 Task: Look for space in Soledade, Brazil from 22nd June, 2023 to 30th June, 2023 for 2 adults in price range Rs.7000 to Rs.15000. Place can be entire place with 1  bedroom having 1 bed and 1 bathroom. Property type can be house, flat, guest house, hotel. Amenities needed are: washing machine. Booking option can be shelf check-in. Required host language is Spanish.
Action: Mouse moved to (287, 125)
Screenshot: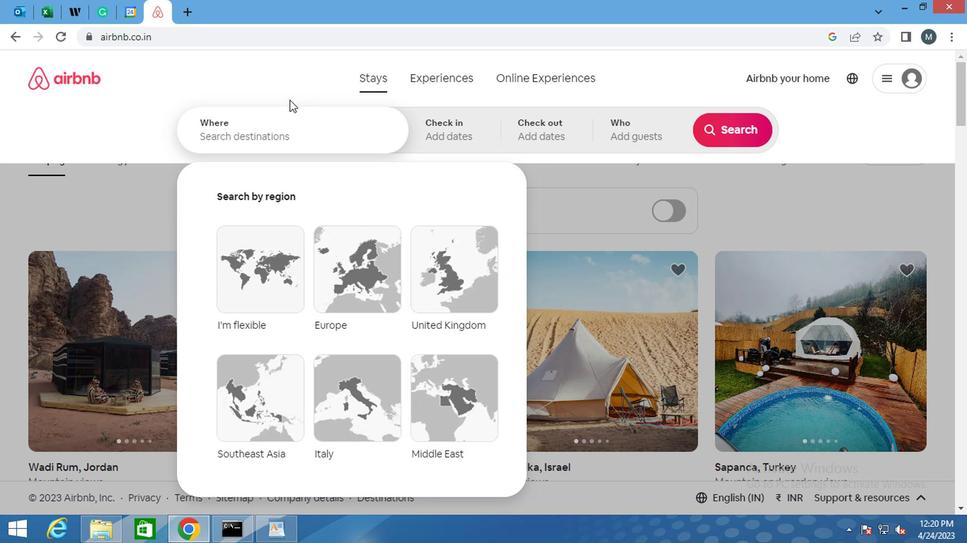 
Action: Mouse pressed left at (287, 125)
Screenshot: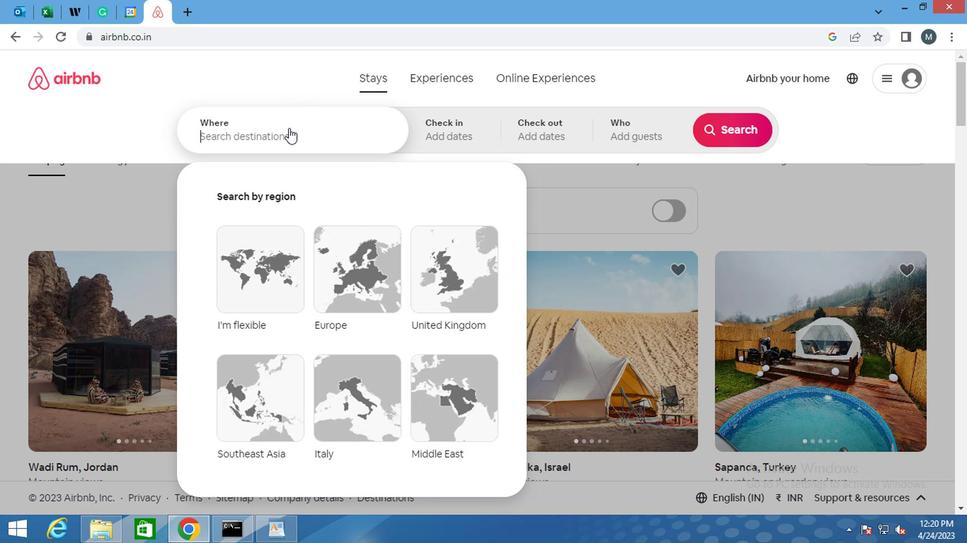 
Action: Mouse moved to (285, 131)
Screenshot: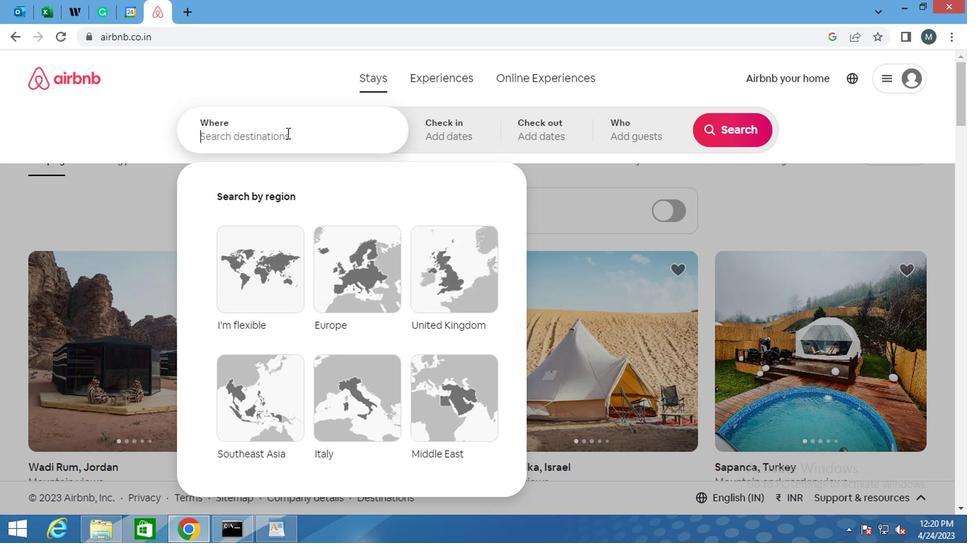 
Action: Mouse pressed left at (285, 131)
Screenshot: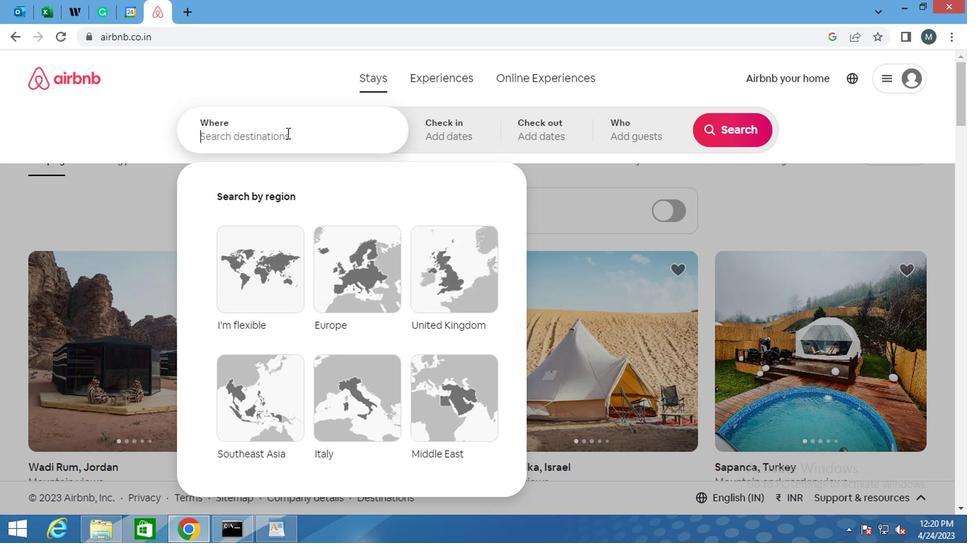 
Action: Mouse moved to (283, 131)
Screenshot: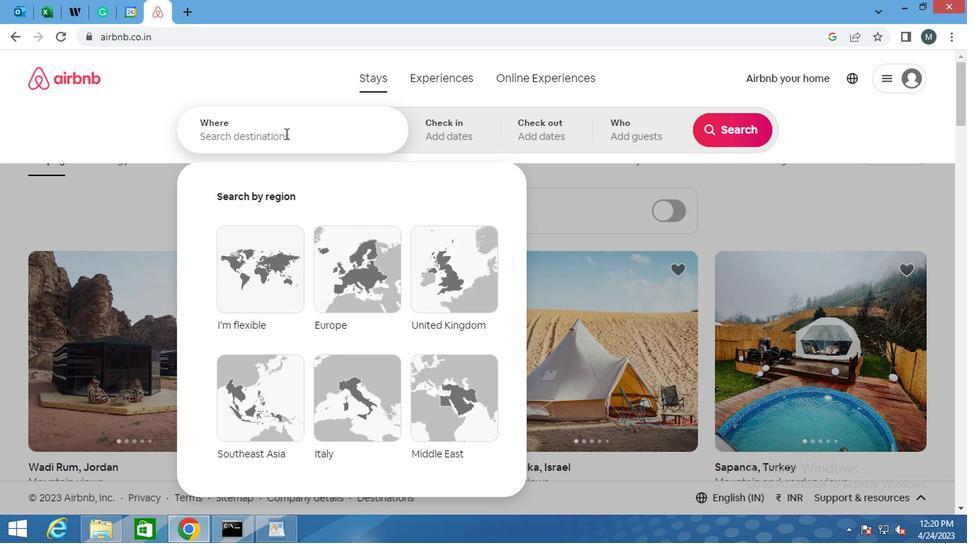 
Action: Mouse pressed left at (283, 131)
Screenshot: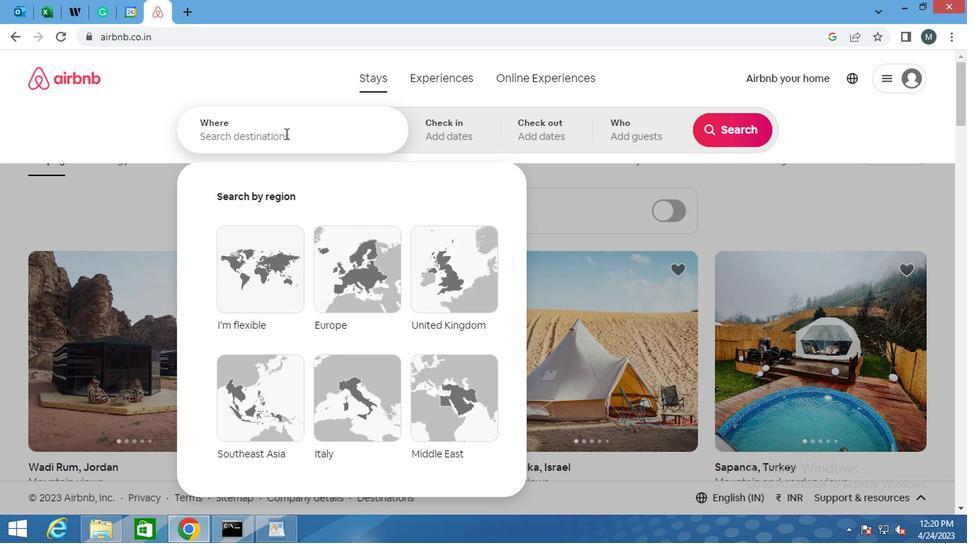 
Action: Key pressed <Key.shift>SOLKE<Key.backspace><Key.backspace><Key.backspace>LEDADE,<Key.space><Key.shift>BRAZIL<Key.enter>
Screenshot: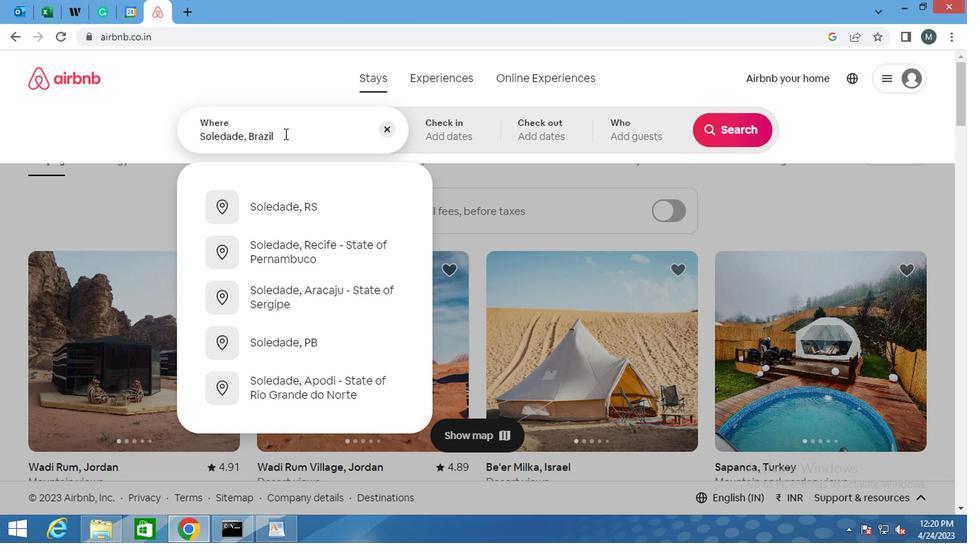 
Action: Mouse moved to (714, 243)
Screenshot: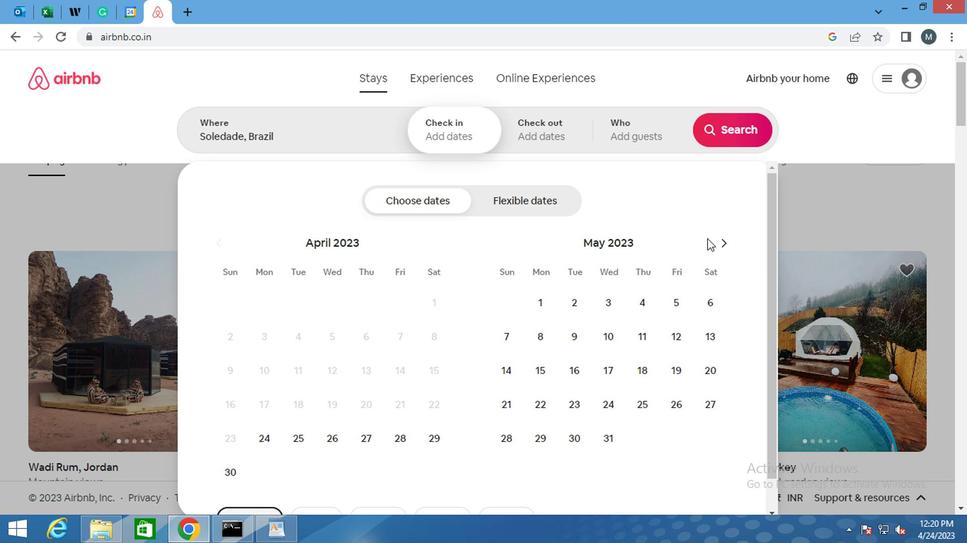 
Action: Mouse pressed left at (714, 243)
Screenshot: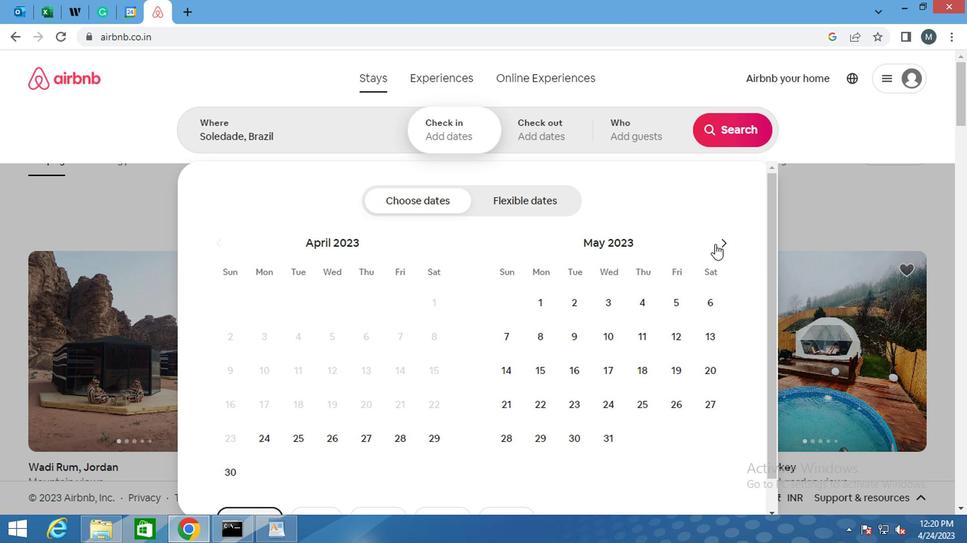
Action: Mouse pressed left at (714, 243)
Screenshot: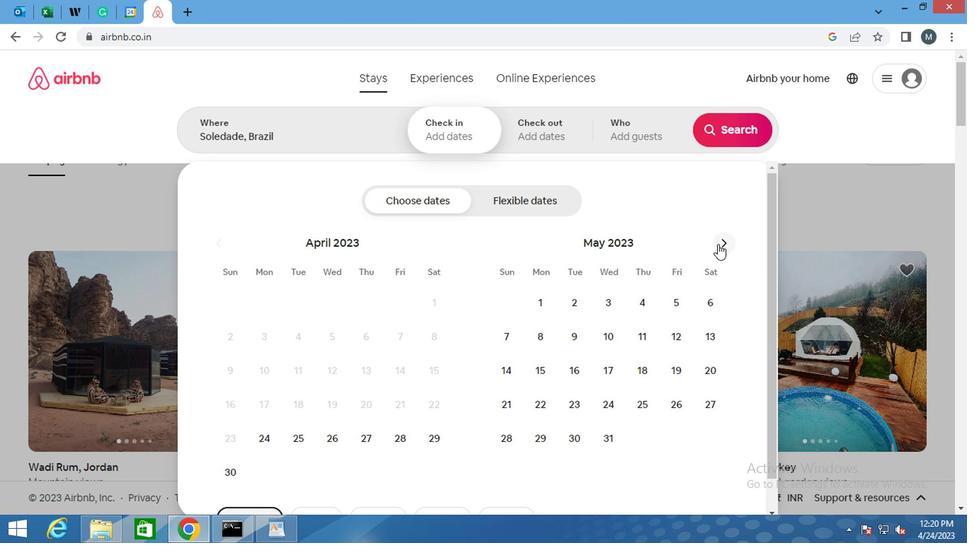 
Action: Mouse moved to (627, 401)
Screenshot: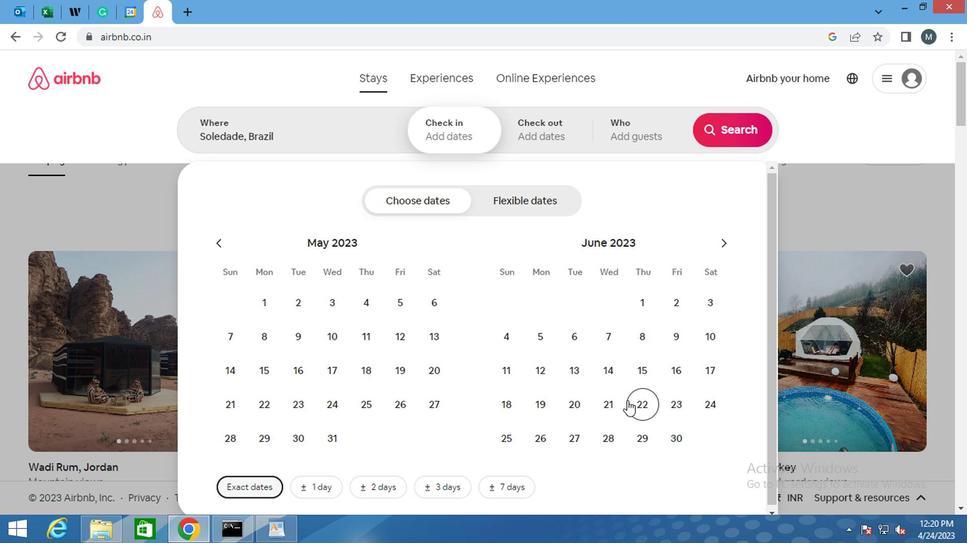 
Action: Mouse pressed left at (627, 401)
Screenshot: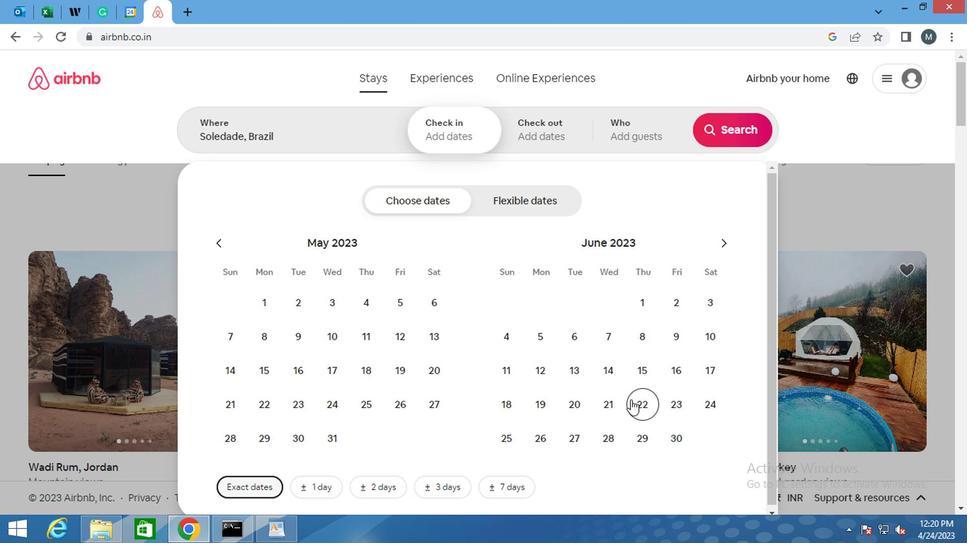 
Action: Mouse moved to (678, 446)
Screenshot: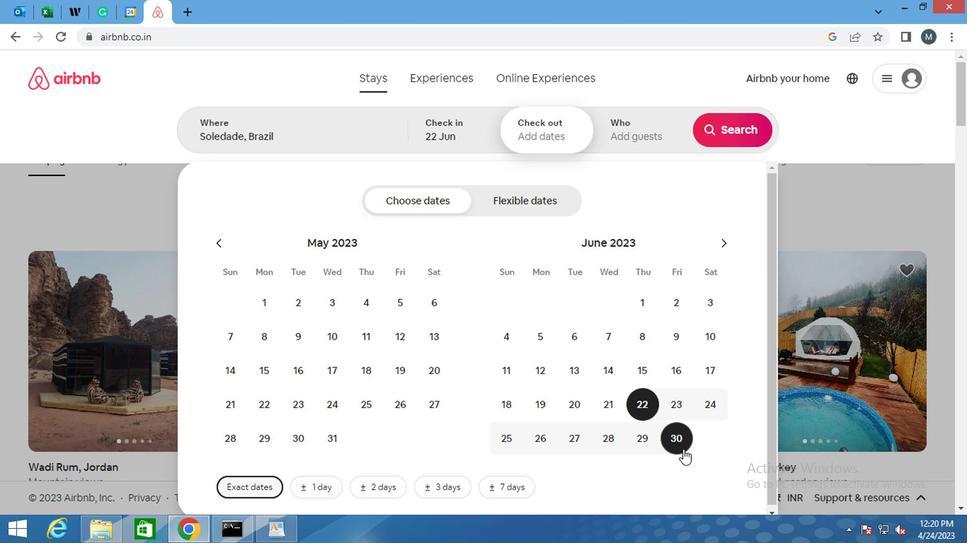 
Action: Mouse pressed left at (678, 446)
Screenshot: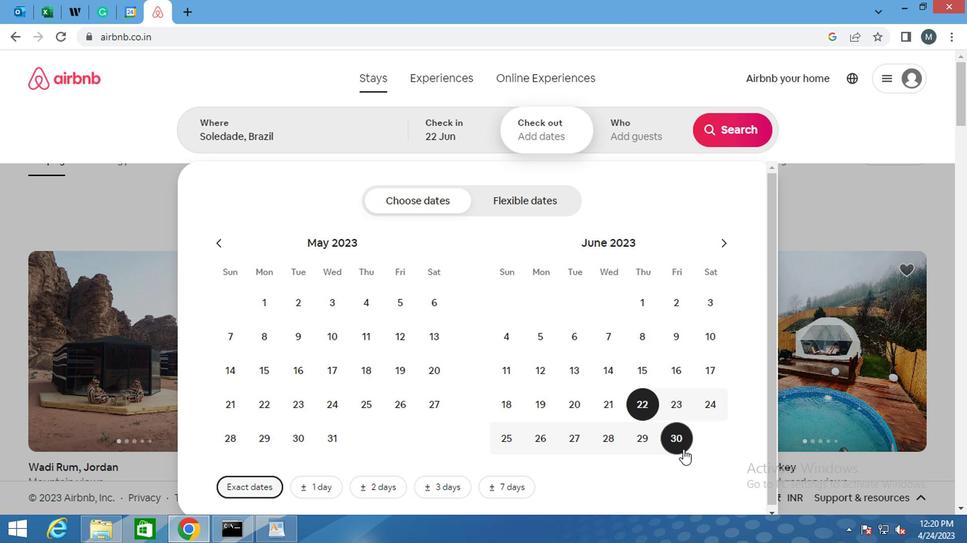 
Action: Mouse moved to (642, 137)
Screenshot: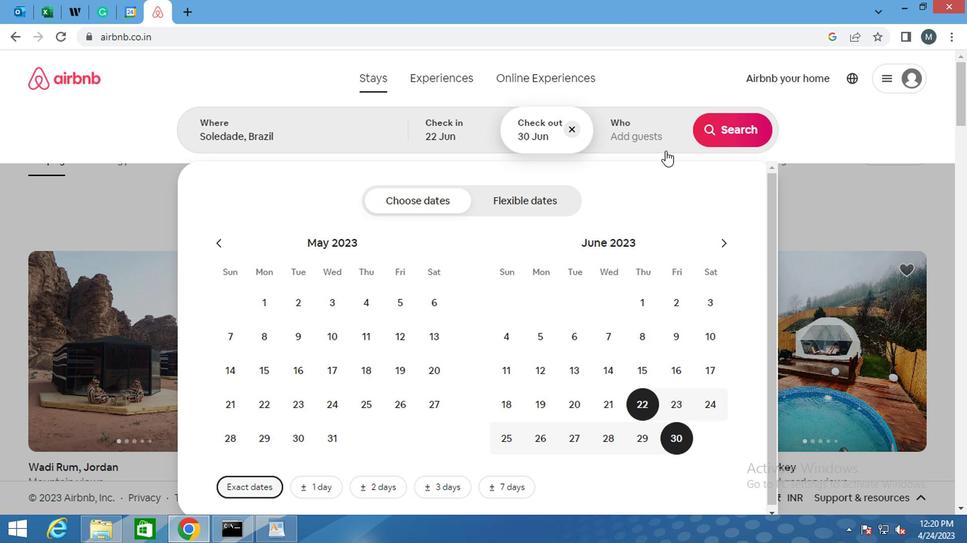 
Action: Mouse pressed left at (642, 137)
Screenshot: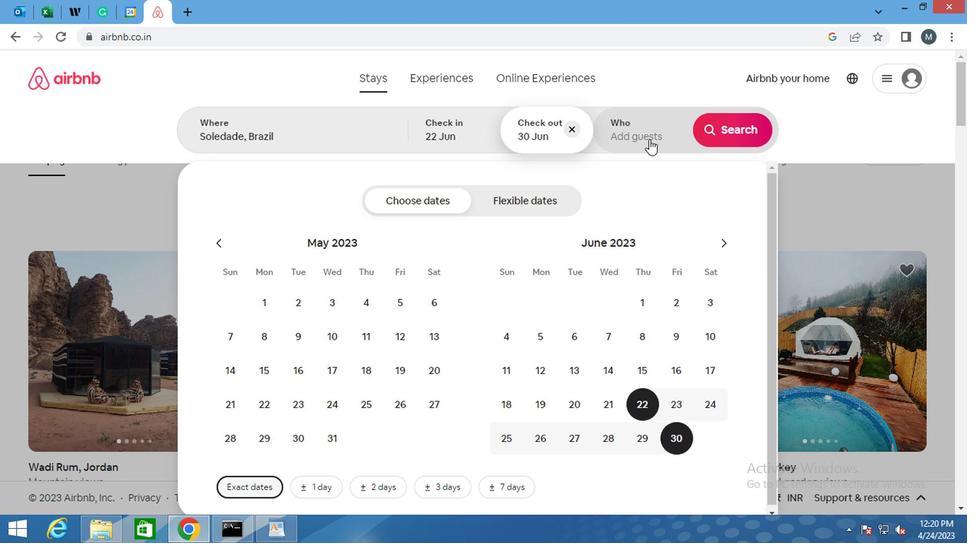 
Action: Mouse moved to (726, 200)
Screenshot: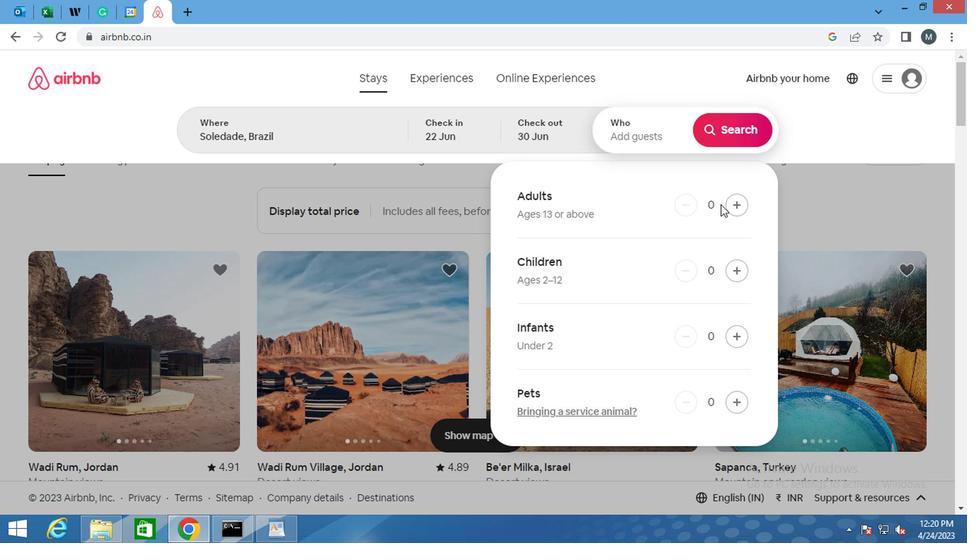 
Action: Mouse pressed left at (726, 200)
Screenshot: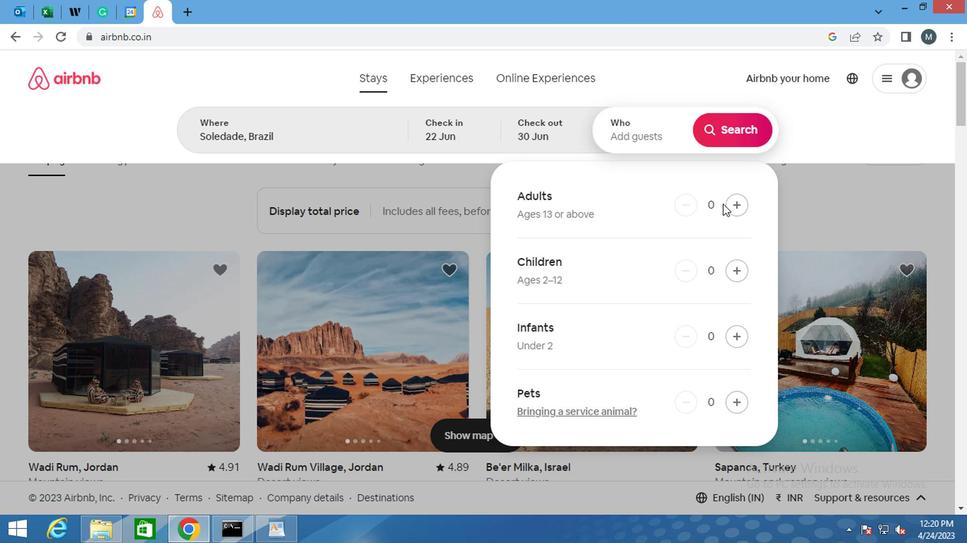 
Action: Mouse moved to (726, 199)
Screenshot: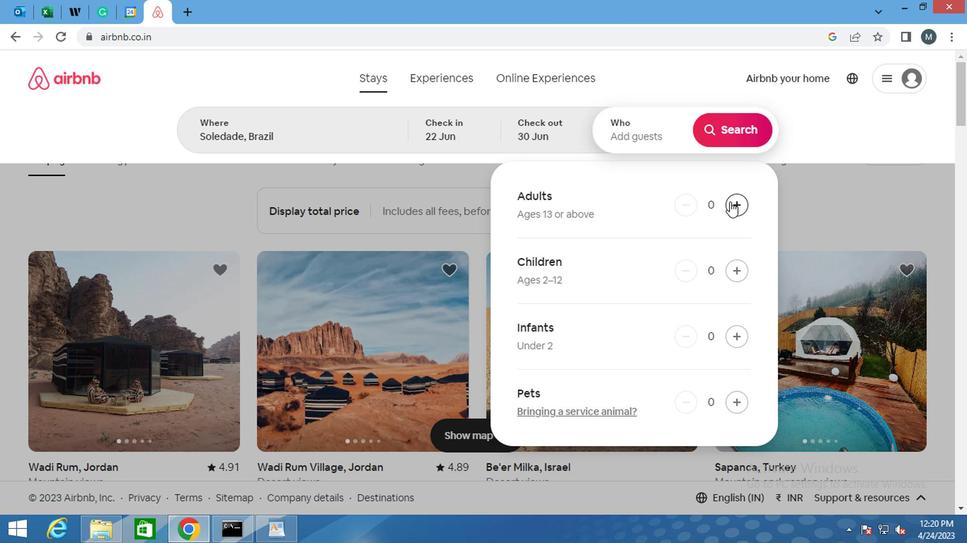
Action: Mouse pressed left at (726, 199)
Screenshot: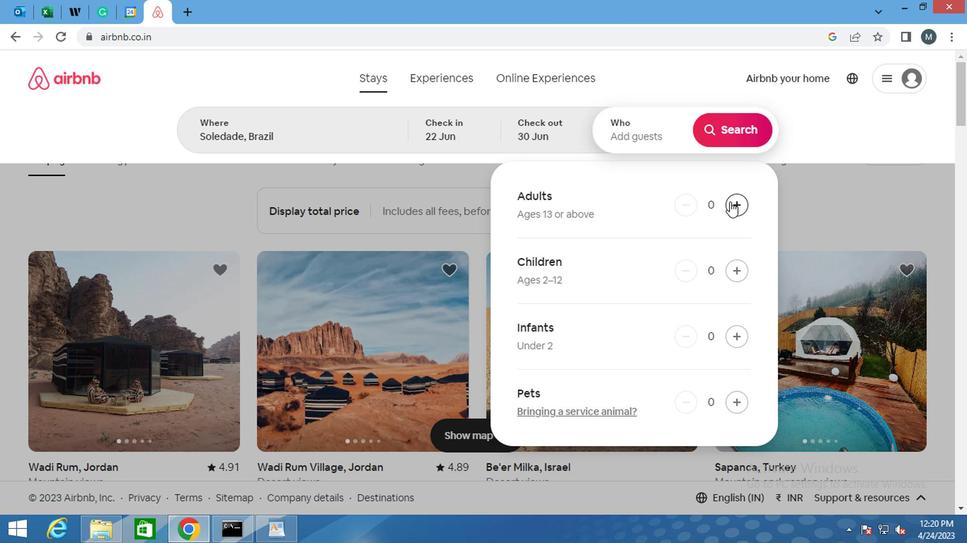
Action: Mouse moved to (832, 135)
Screenshot: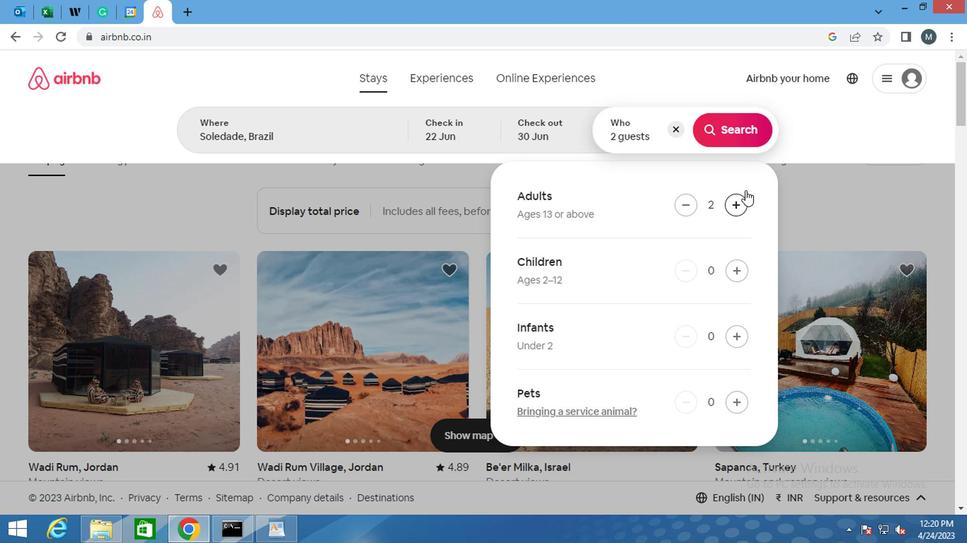 
Action: Mouse pressed left at (832, 135)
Screenshot: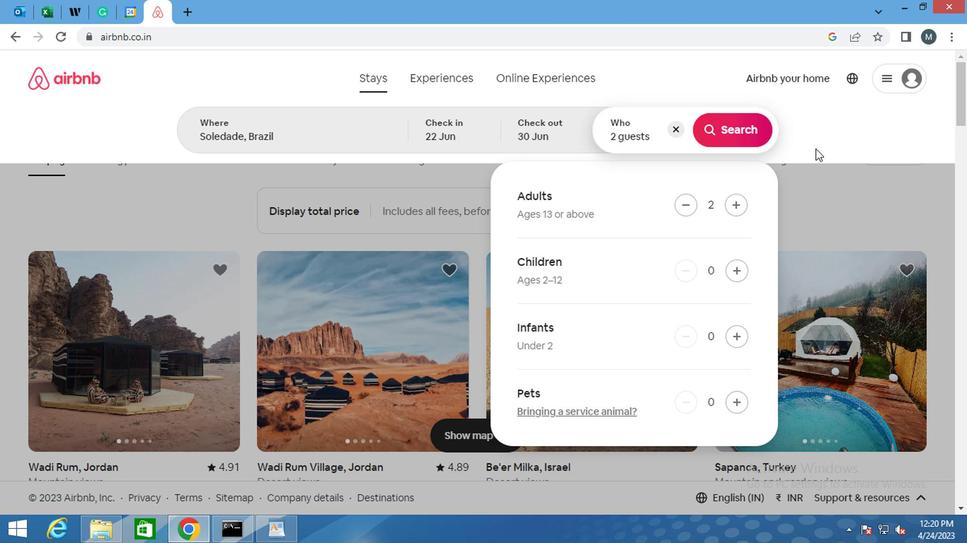 
Action: Mouse moved to (829, 142)
Screenshot: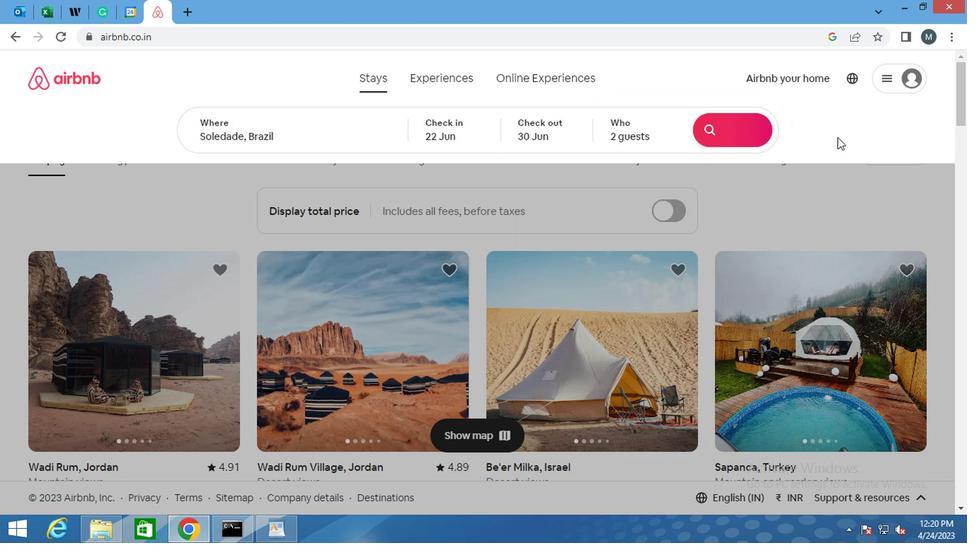 
Action: Mouse scrolled (829, 142) with delta (0, 0)
Screenshot: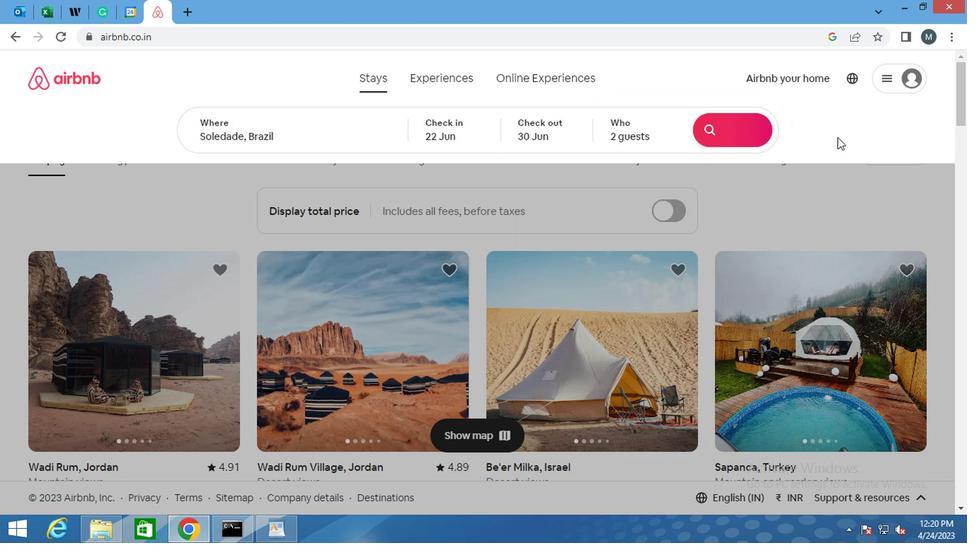 
Action: Mouse moved to (826, 149)
Screenshot: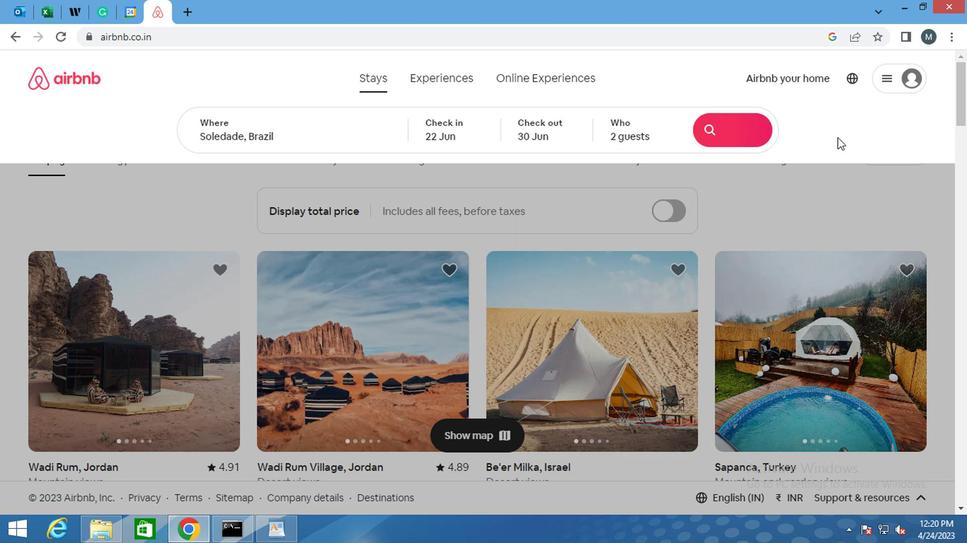 
Action: Mouse scrolled (826, 148) with delta (0, -1)
Screenshot: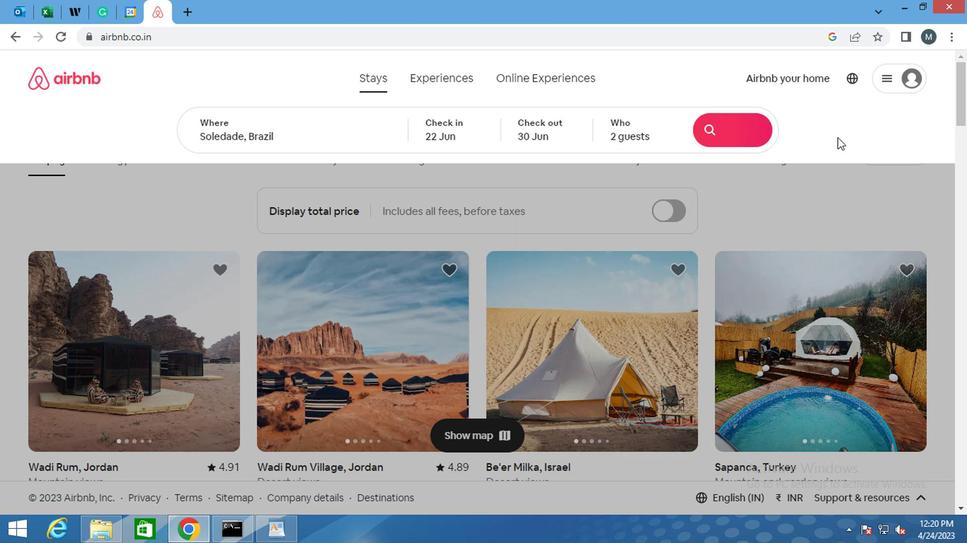 
Action: Mouse scrolled (826, 149) with delta (0, 0)
Screenshot: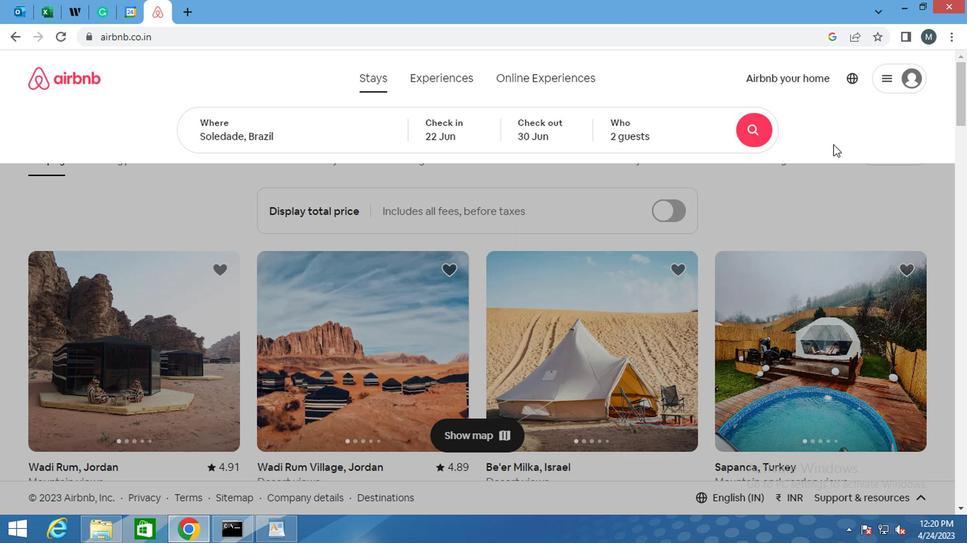 
Action: Mouse moved to (771, 186)
Screenshot: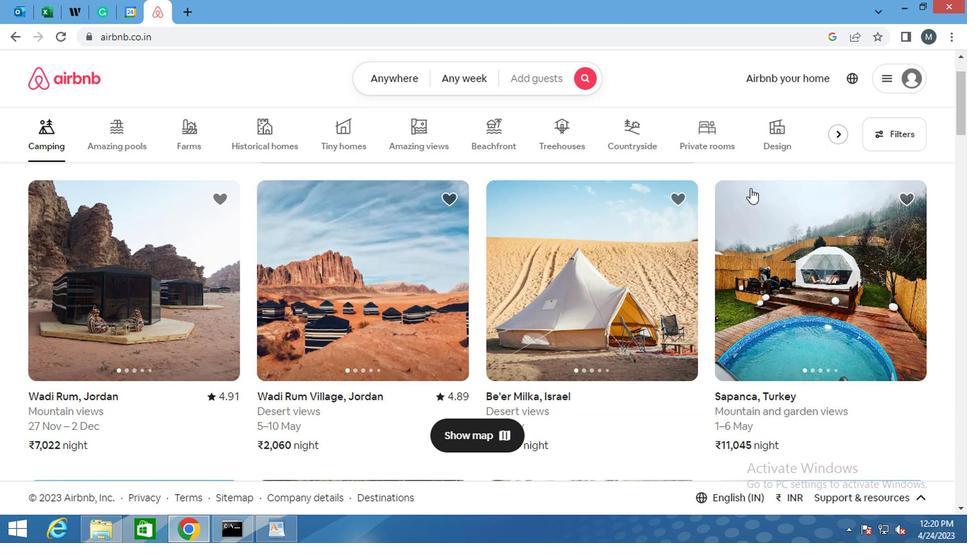 
Action: Mouse scrolled (771, 186) with delta (0, 0)
Screenshot: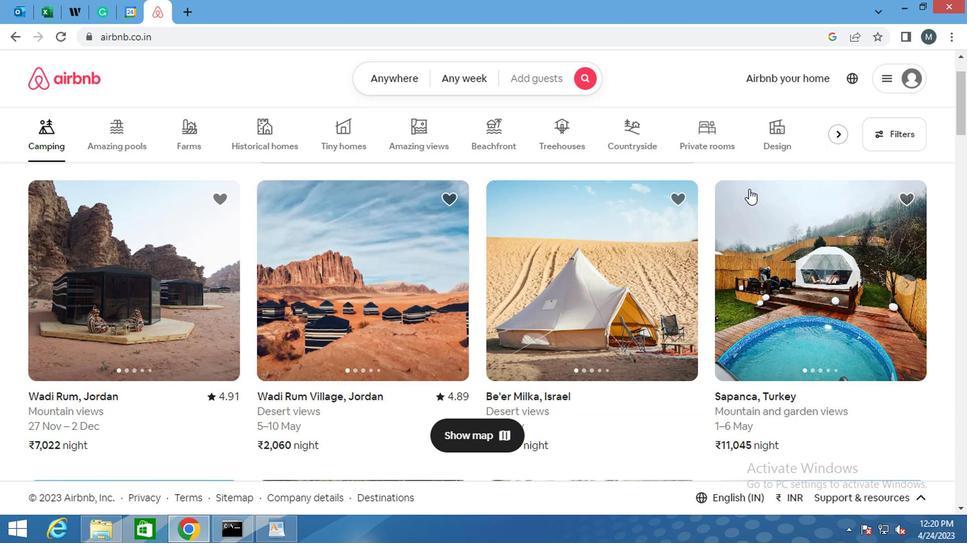 
Action: Mouse scrolled (771, 186) with delta (0, 0)
Screenshot: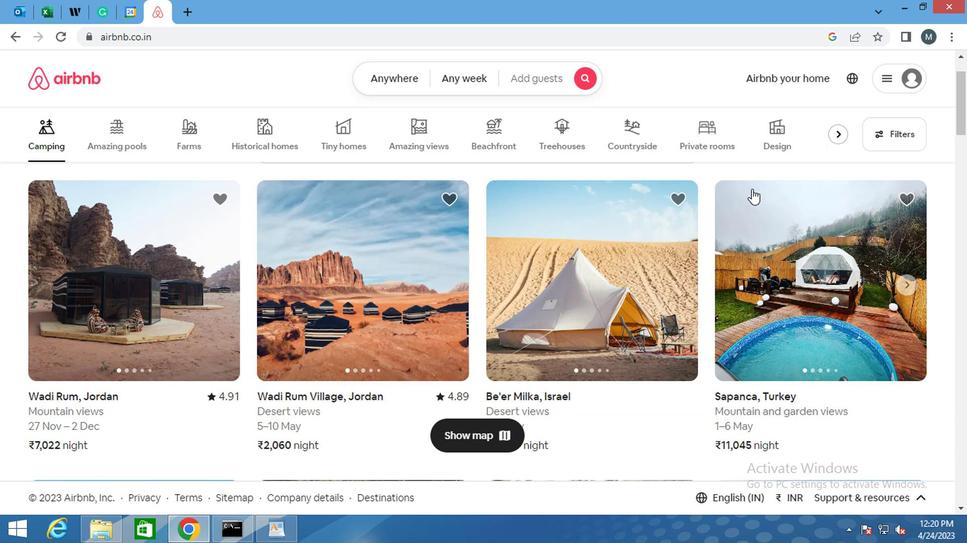 
Action: Mouse moved to (903, 148)
Screenshot: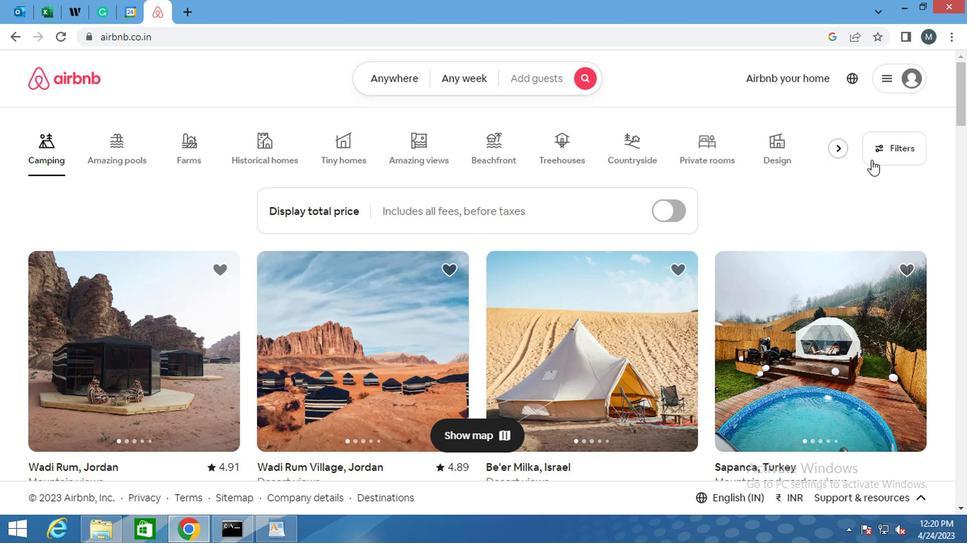 
Action: Mouse pressed left at (903, 148)
Screenshot: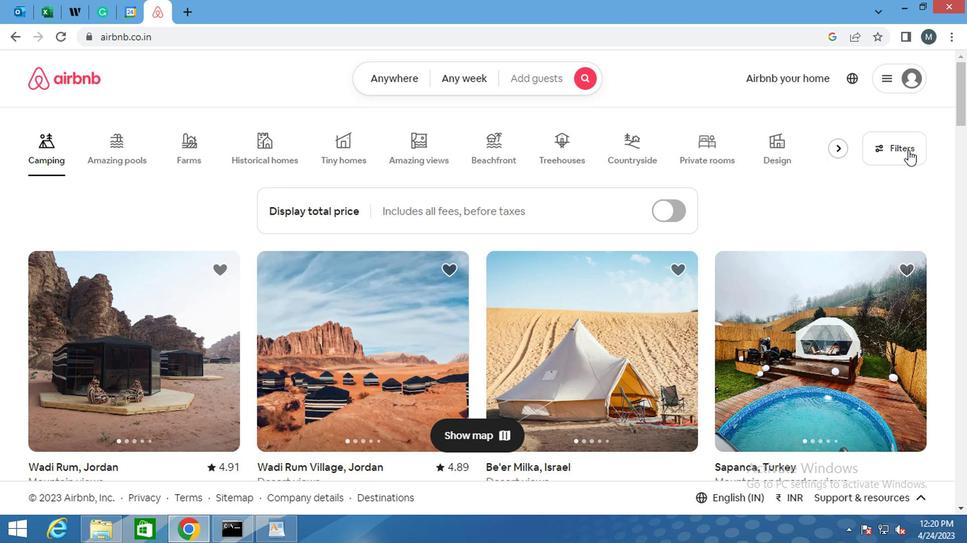 
Action: Mouse moved to (336, 324)
Screenshot: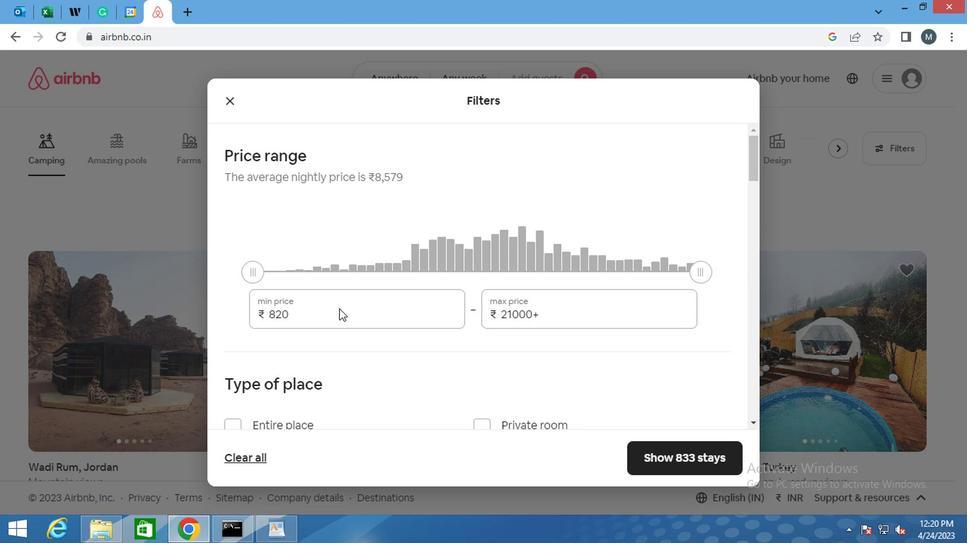 
Action: Mouse pressed left at (336, 324)
Screenshot: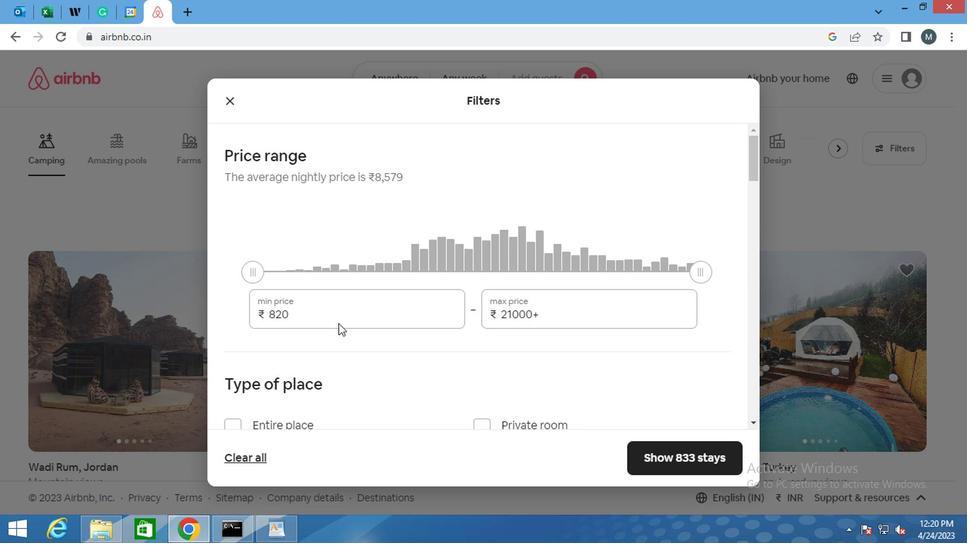 
Action: Mouse pressed left at (336, 324)
Screenshot: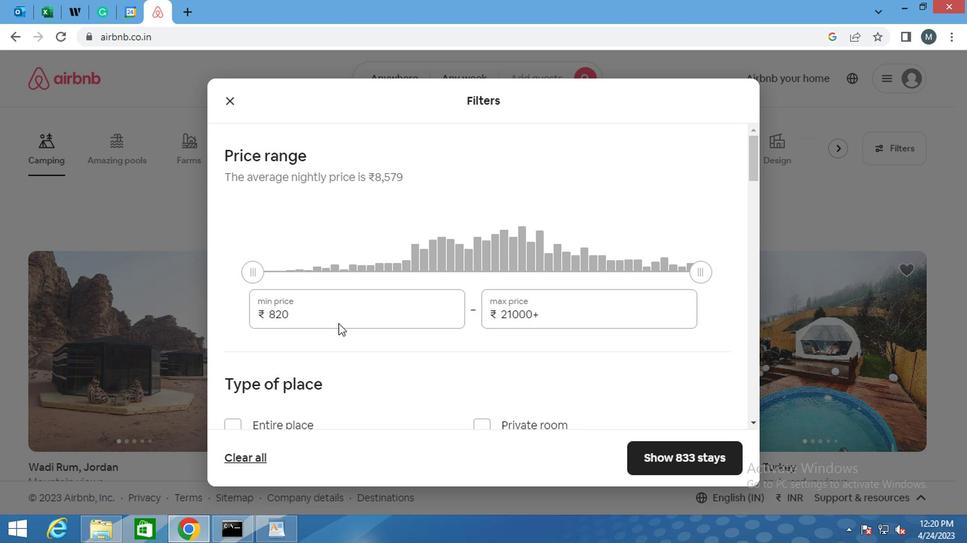 
Action: Mouse moved to (337, 318)
Screenshot: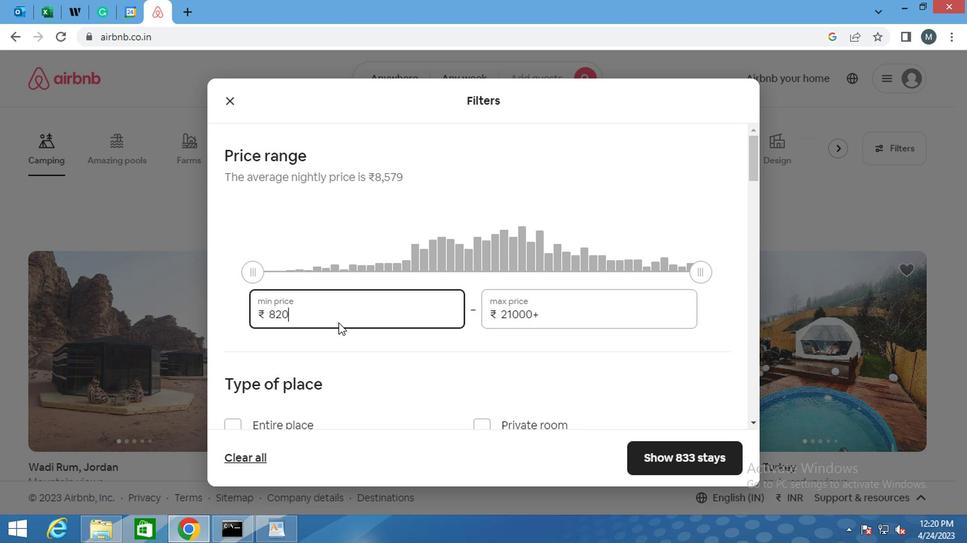 
Action: Mouse pressed left at (337, 318)
Screenshot: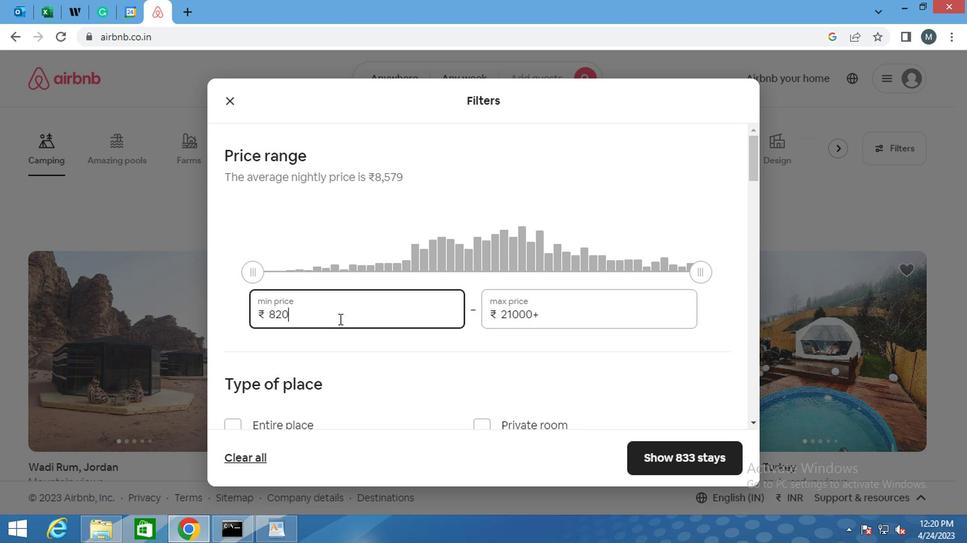 
Action: Mouse pressed left at (337, 318)
Screenshot: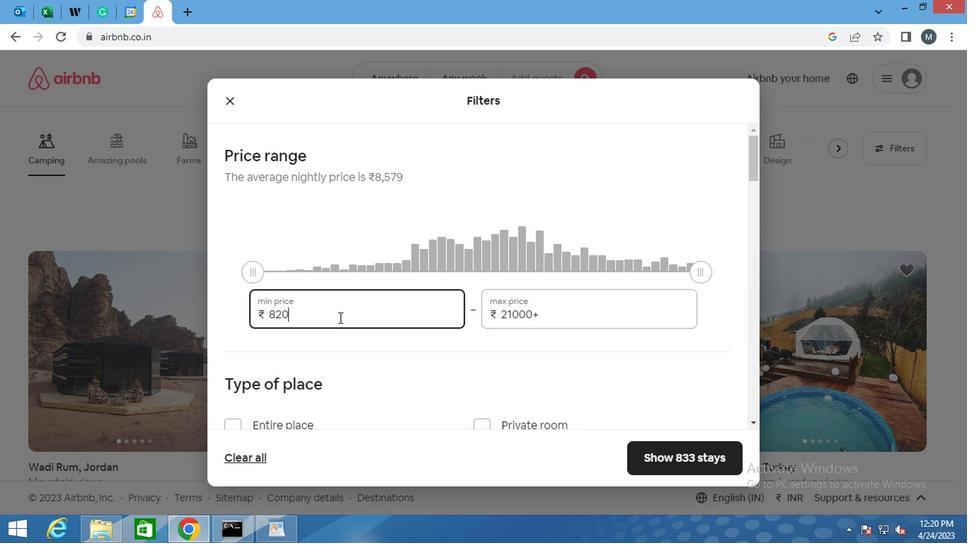 
Action: Mouse moved to (335, 317)
Screenshot: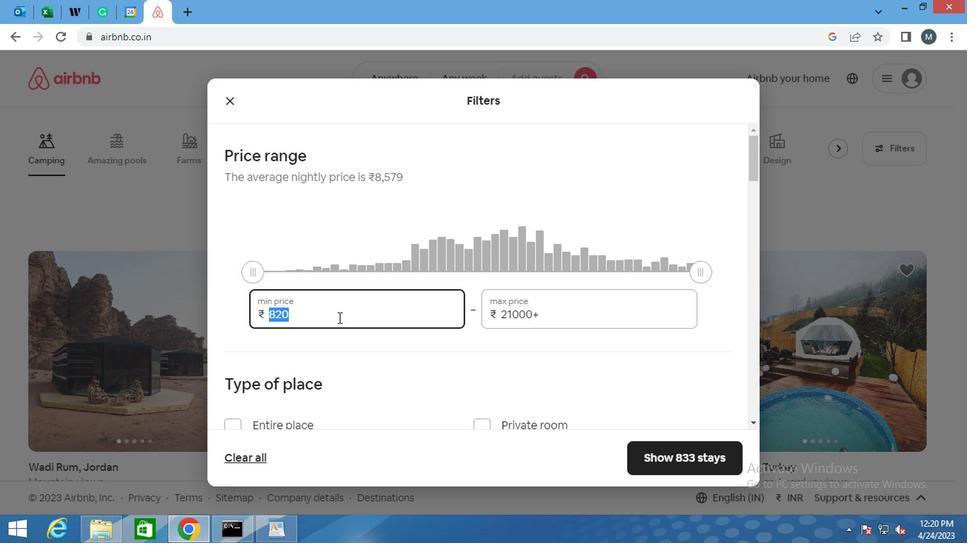 
Action: Key pressed 7000
Screenshot: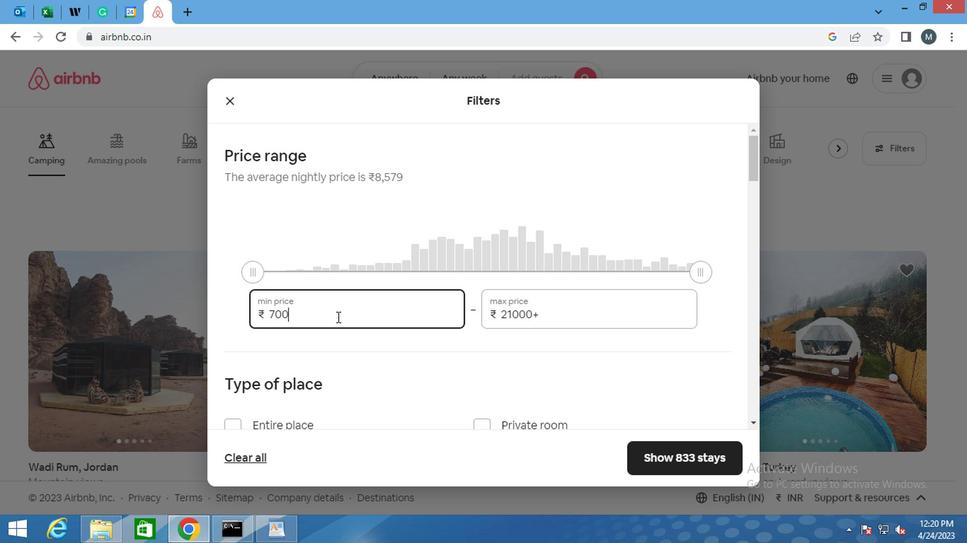 
Action: Mouse moved to (586, 315)
Screenshot: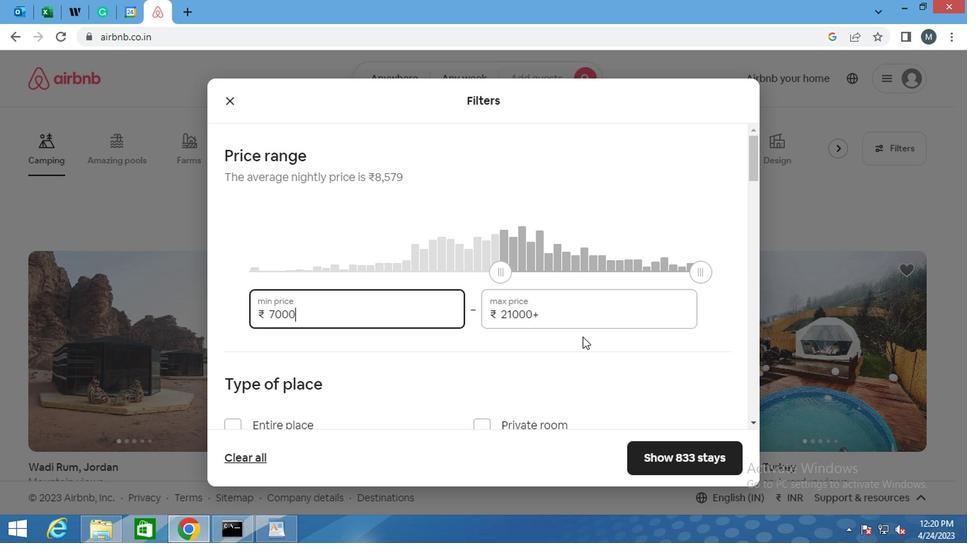 
Action: Mouse pressed left at (586, 315)
Screenshot: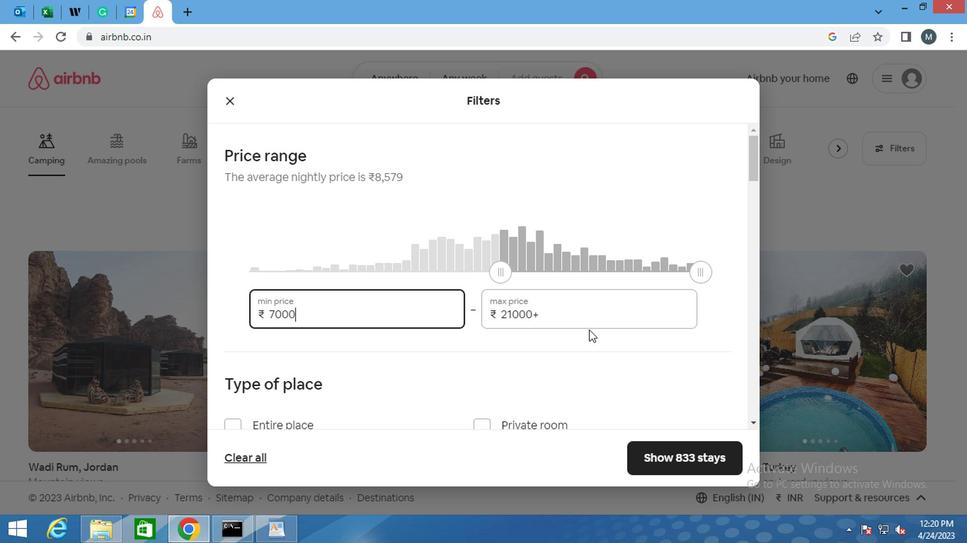 
Action: Key pressed <Key.backspace><Key.backspace><Key.backspace><Key.backspace><Key.backspace><Key.backspace>
Screenshot: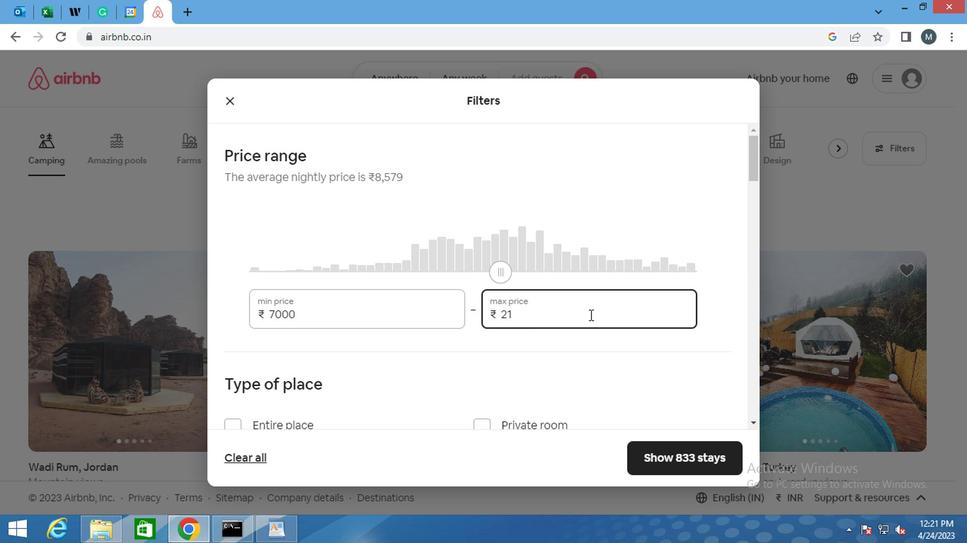 
Action: Mouse moved to (586, 314)
Screenshot: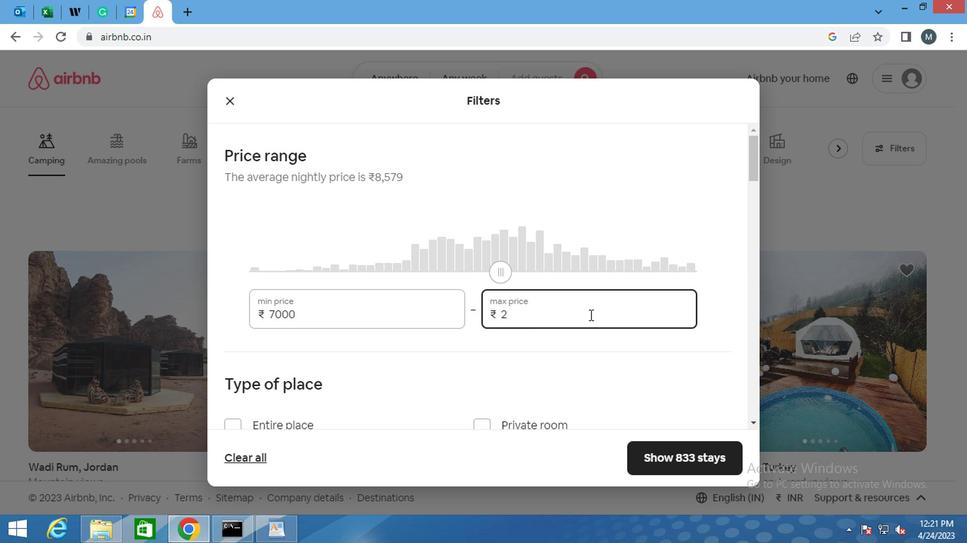 
Action: Key pressed <Key.backspace>
Screenshot: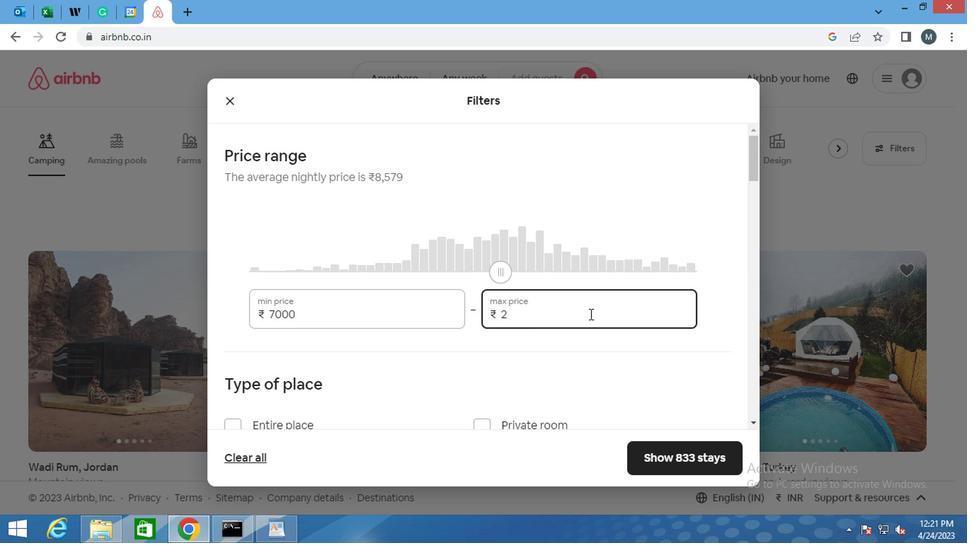 
Action: Mouse moved to (586, 315)
Screenshot: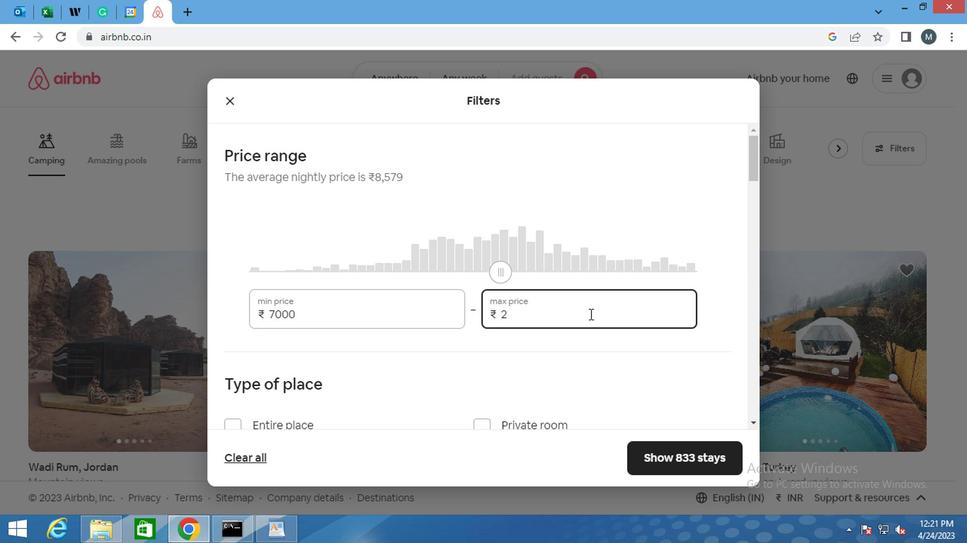 
Action: Key pressed 15000
Screenshot: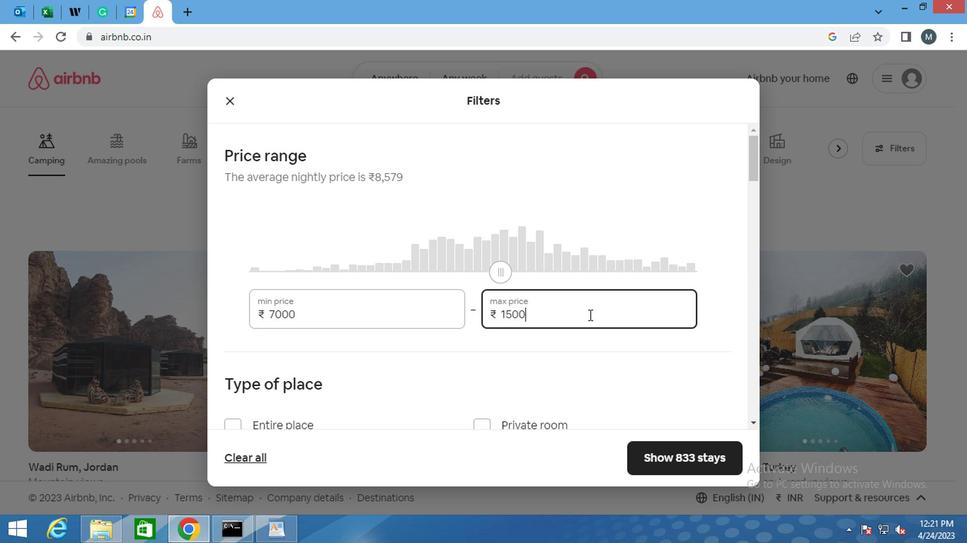 
Action: Mouse moved to (579, 319)
Screenshot: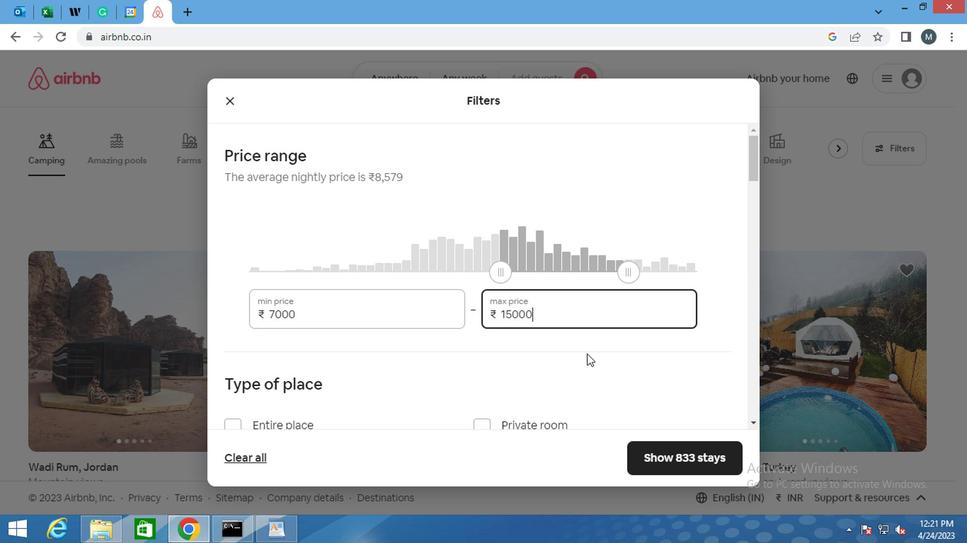 
Action: Mouse scrolled (579, 319) with delta (0, 0)
Screenshot: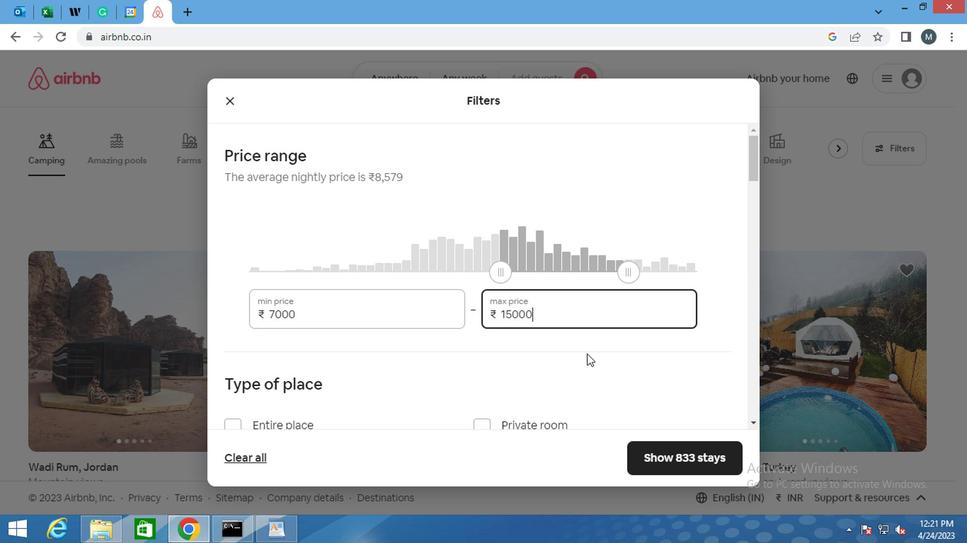 
Action: Mouse moved to (579, 319)
Screenshot: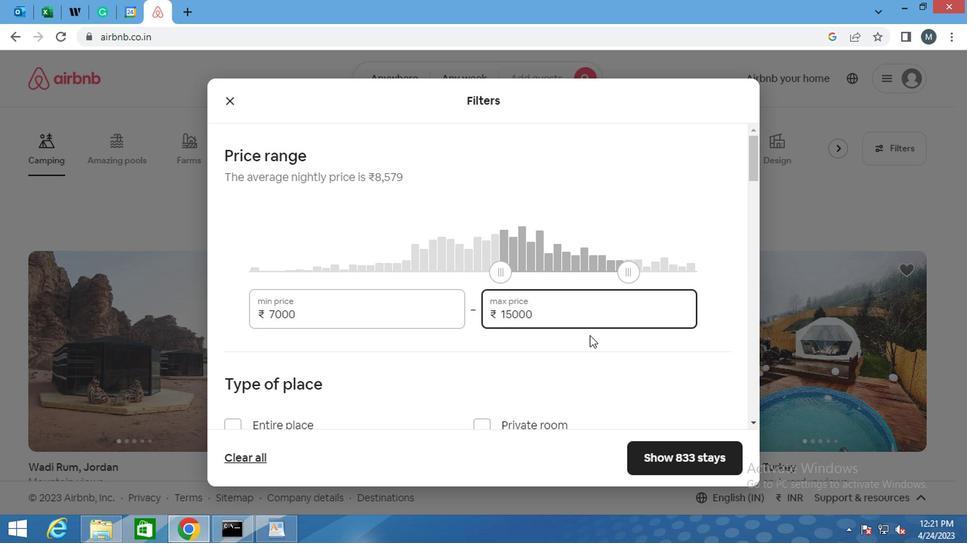 
Action: Mouse scrolled (579, 319) with delta (0, 0)
Screenshot: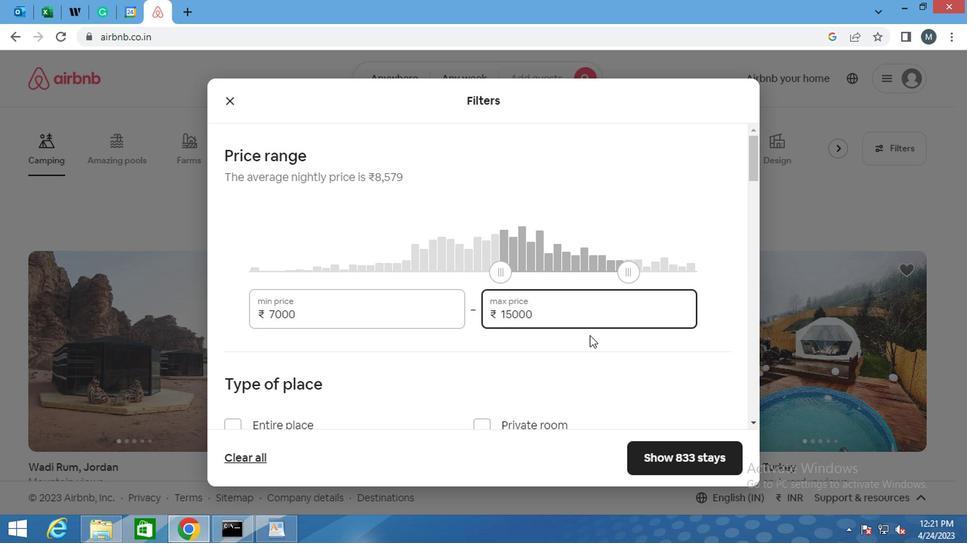 
Action: Mouse moved to (372, 329)
Screenshot: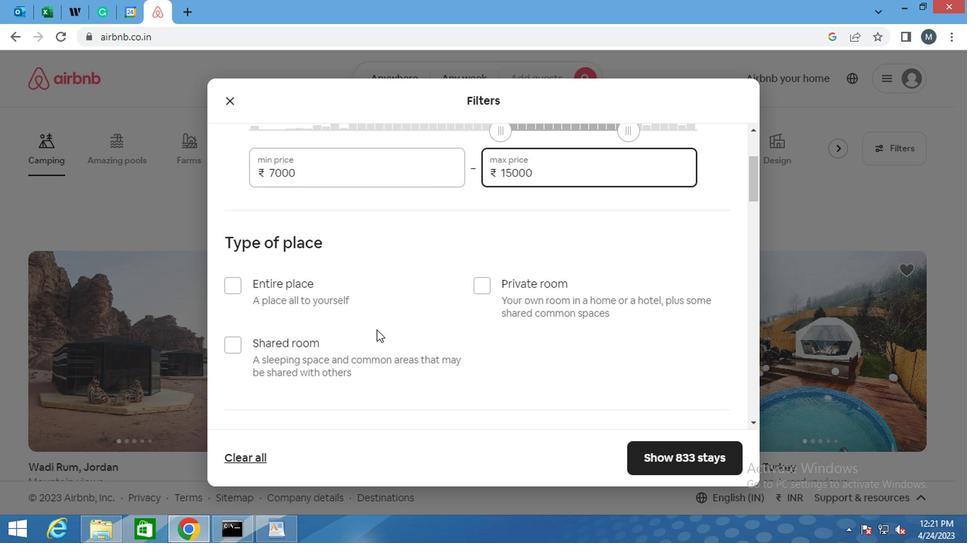 
Action: Mouse scrolled (372, 329) with delta (0, 0)
Screenshot: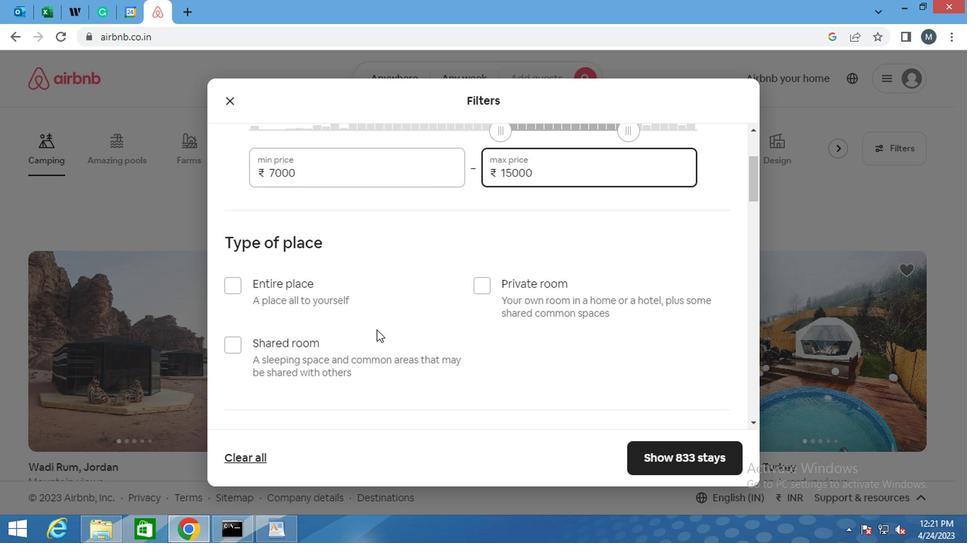 
Action: Mouse moved to (368, 329)
Screenshot: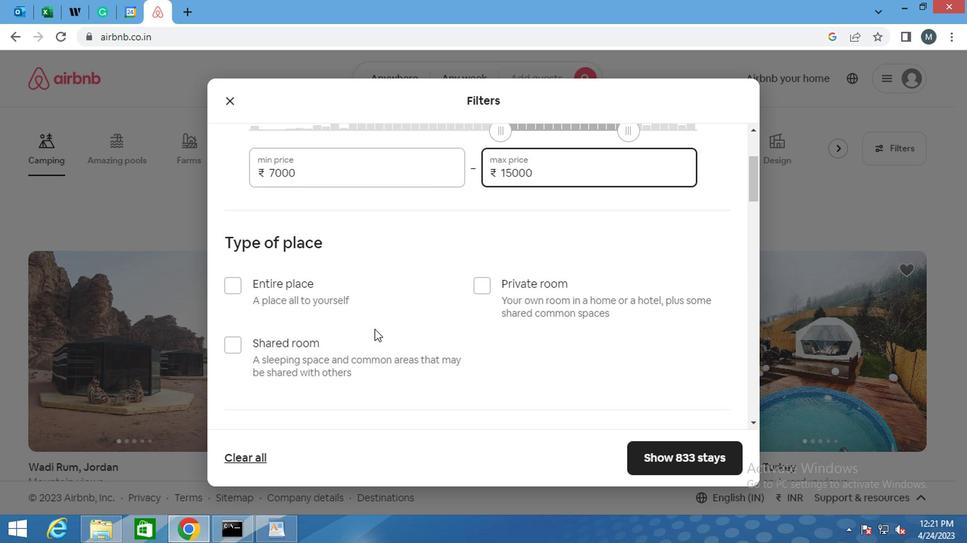 
Action: Mouse scrolled (368, 329) with delta (0, 0)
Screenshot: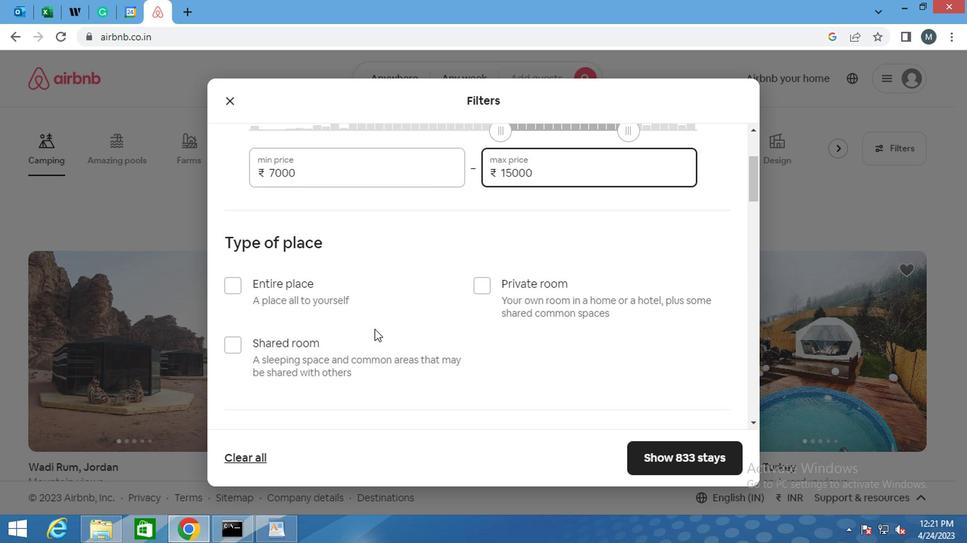 
Action: Mouse moved to (230, 144)
Screenshot: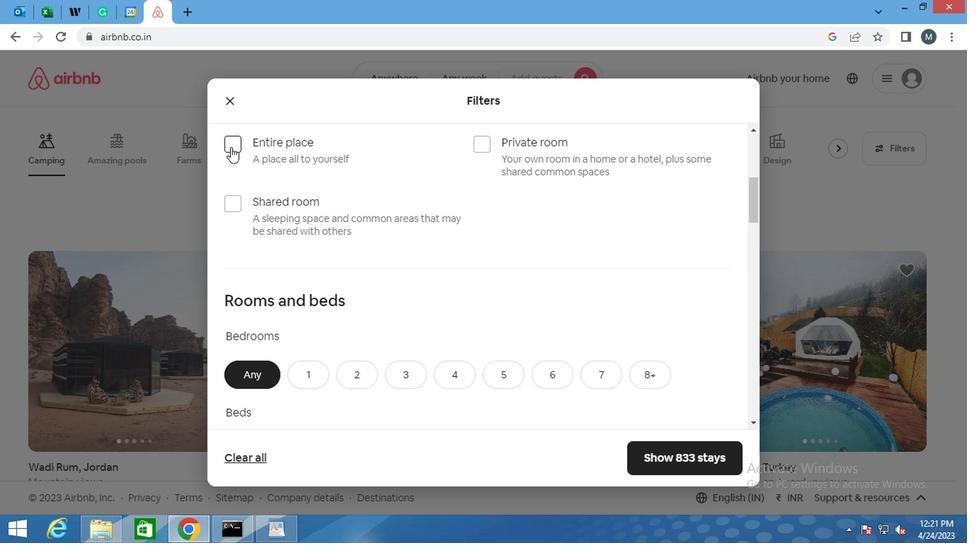 
Action: Mouse pressed left at (230, 144)
Screenshot: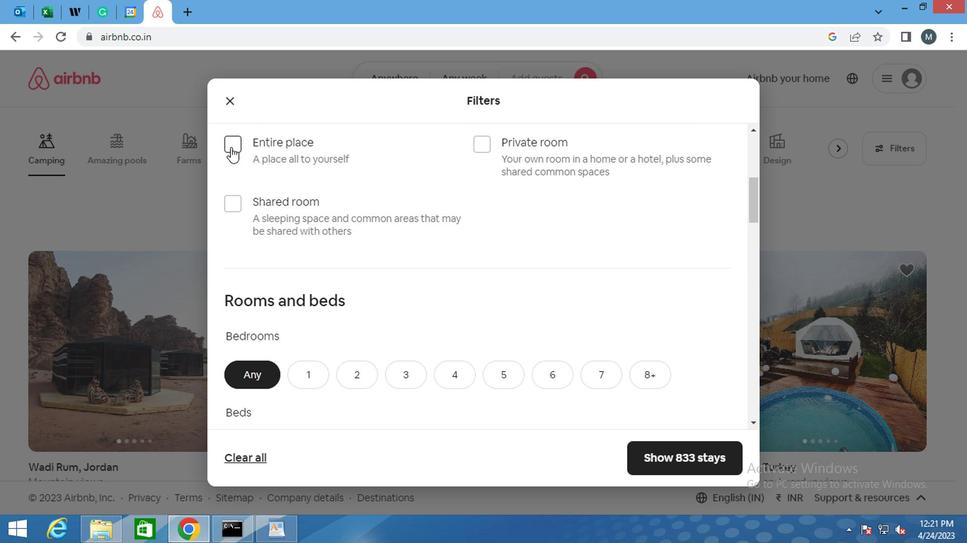 
Action: Mouse moved to (307, 373)
Screenshot: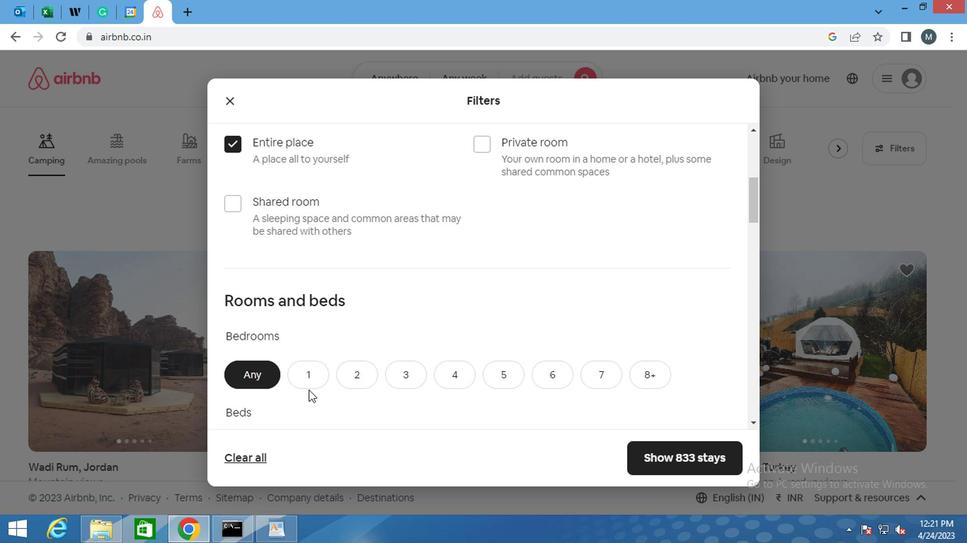 
Action: Mouse pressed left at (307, 373)
Screenshot: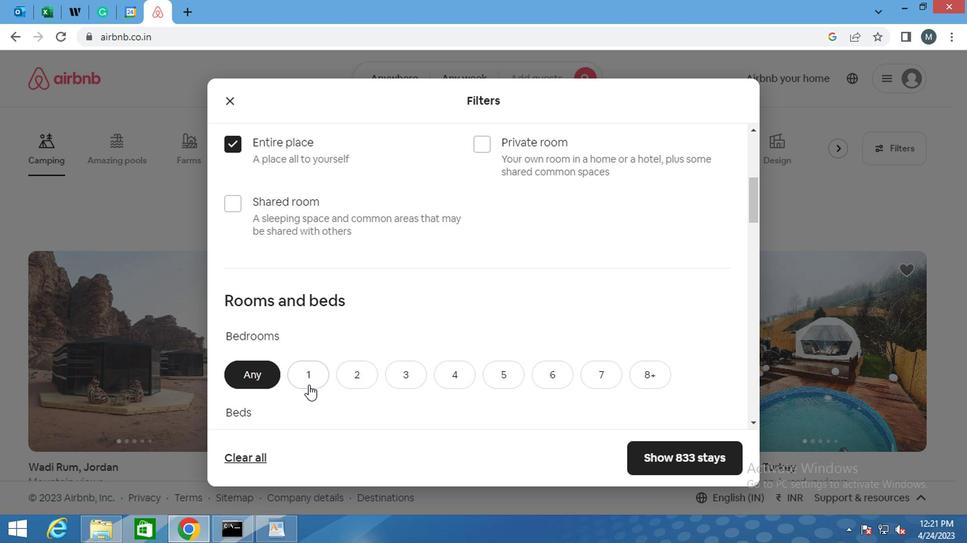 
Action: Mouse moved to (318, 354)
Screenshot: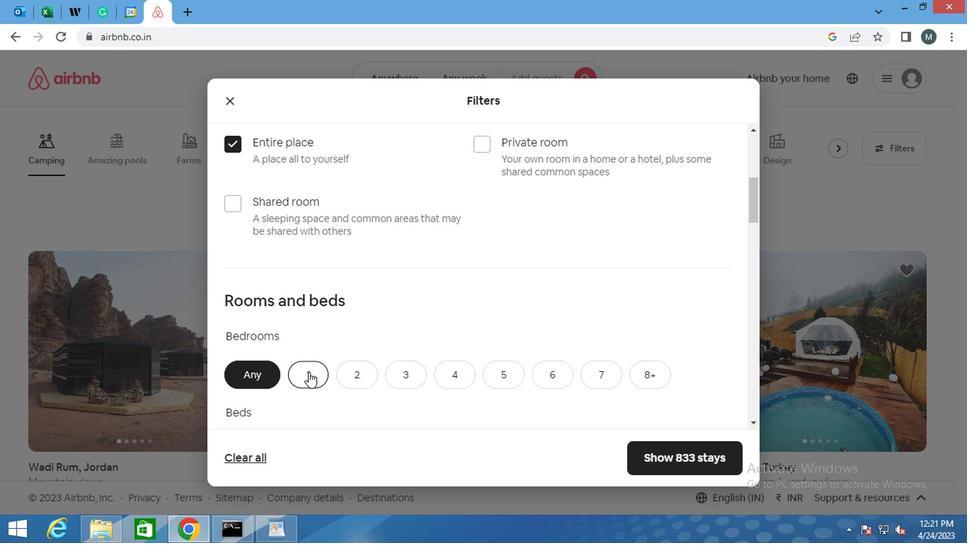 
Action: Mouse scrolled (318, 353) with delta (0, 0)
Screenshot: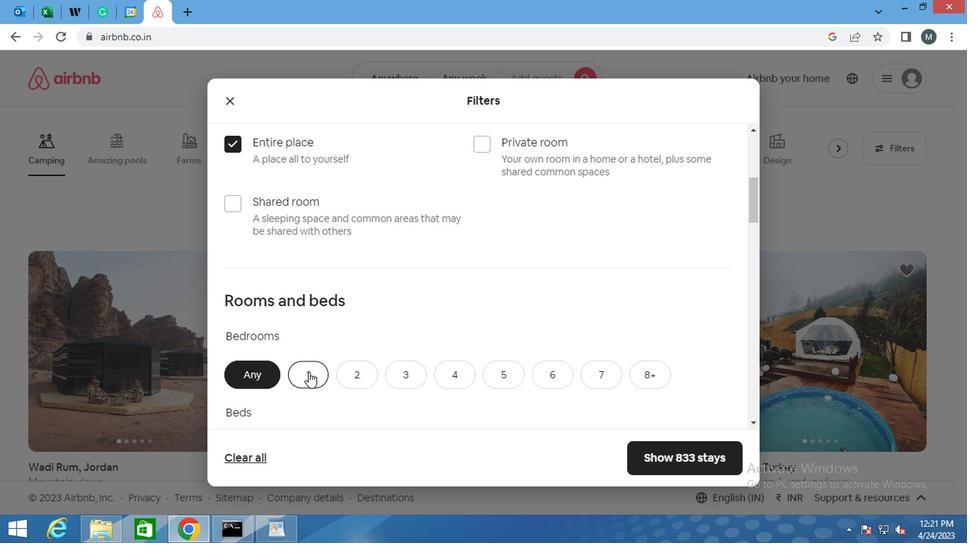 
Action: Mouse moved to (318, 354)
Screenshot: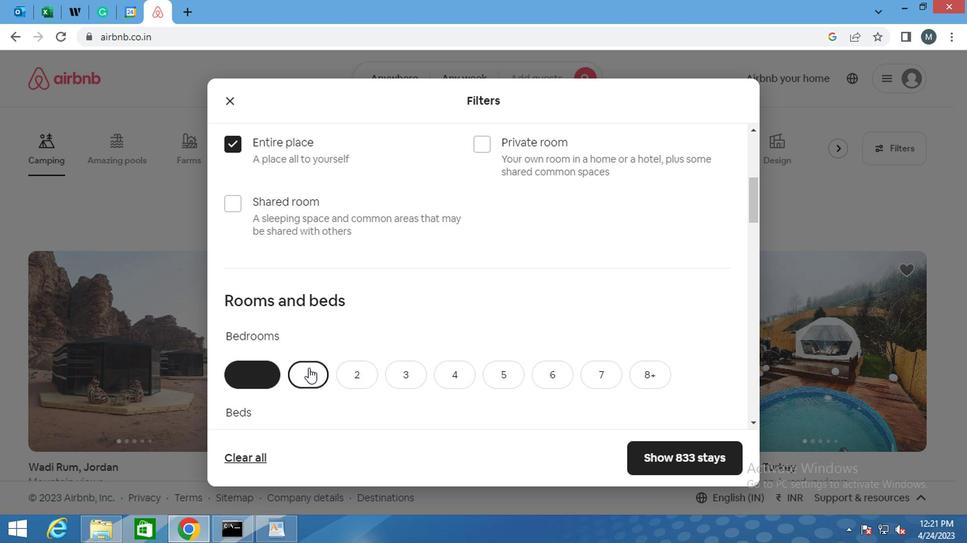 
Action: Mouse scrolled (318, 353) with delta (0, 0)
Screenshot: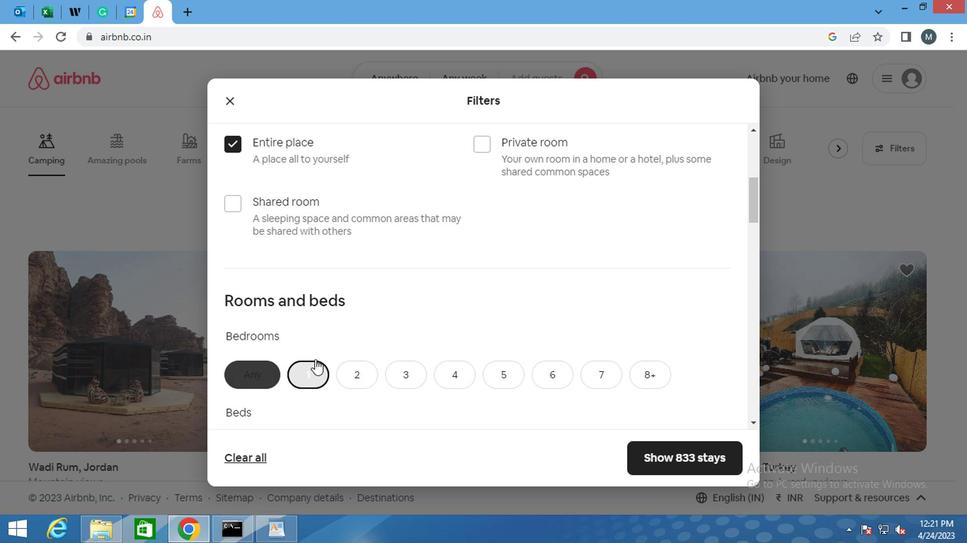 
Action: Mouse moved to (309, 321)
Screenshot: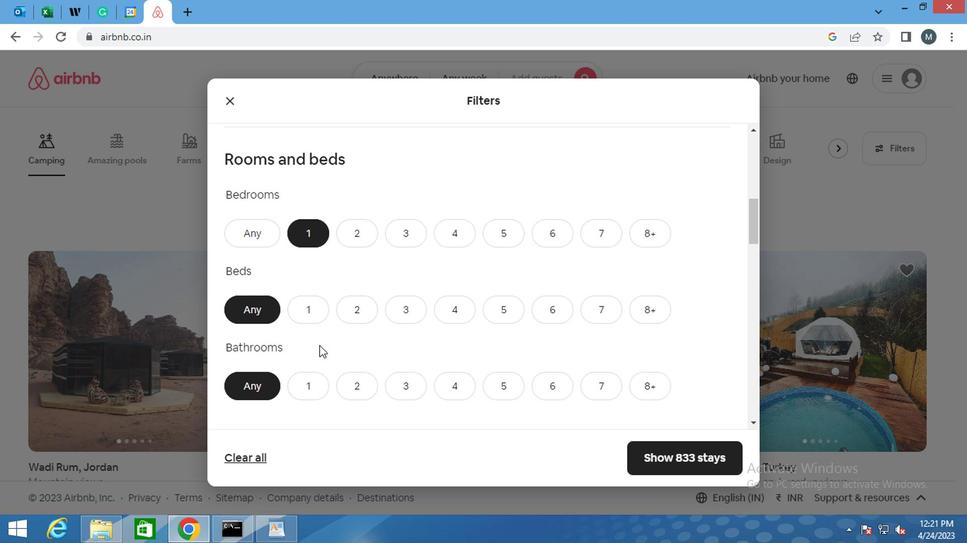 
Action: Mouse pressed left at (309, 321)
Screenshot: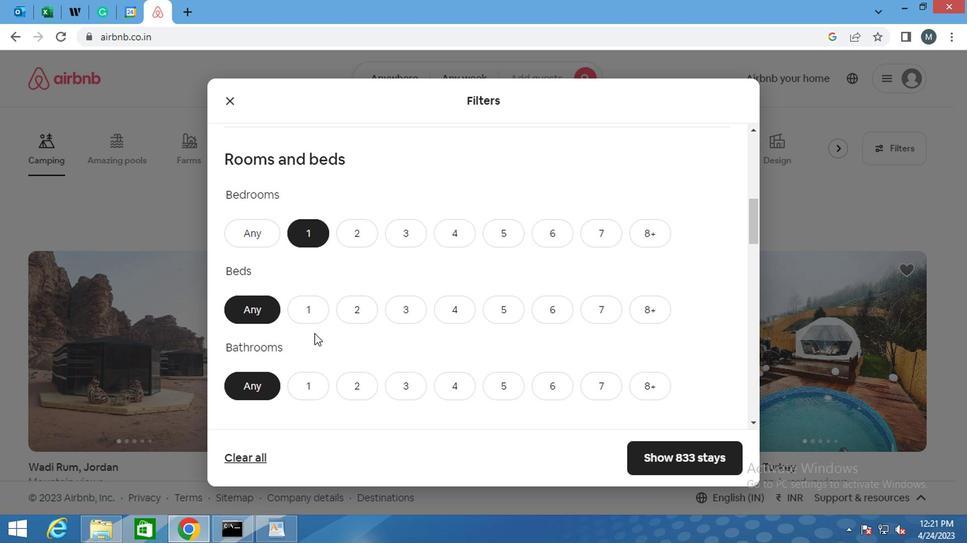 
Action: Mouse moved to (303, 381)
Screenshot: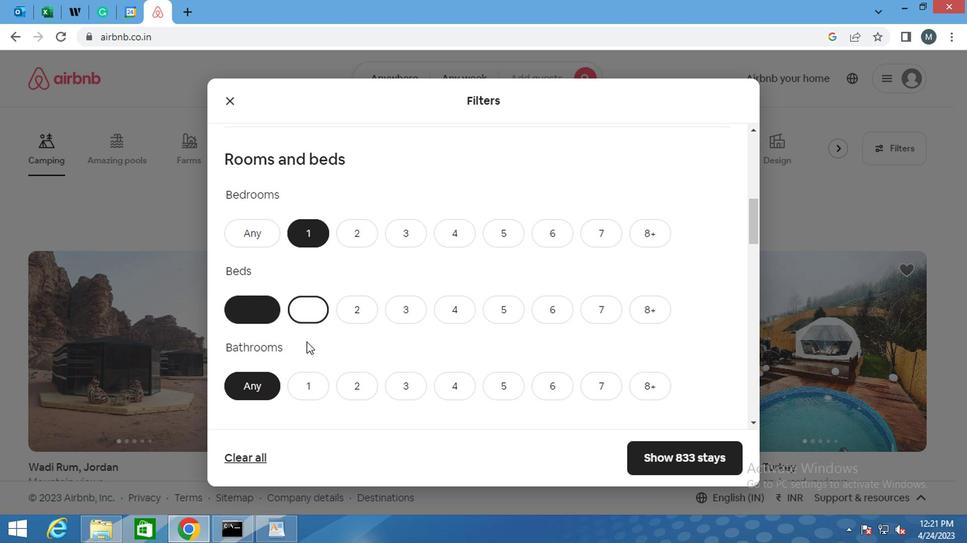 
Action: Mouse pressed left at (303, 381)
Screenshot: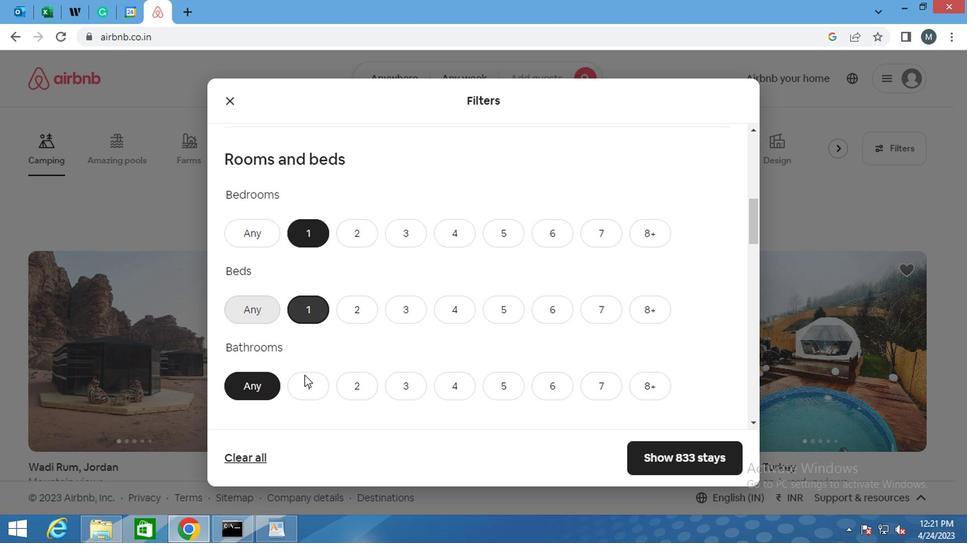 
Action: Mouse moved to (336, 338)
Screenshot: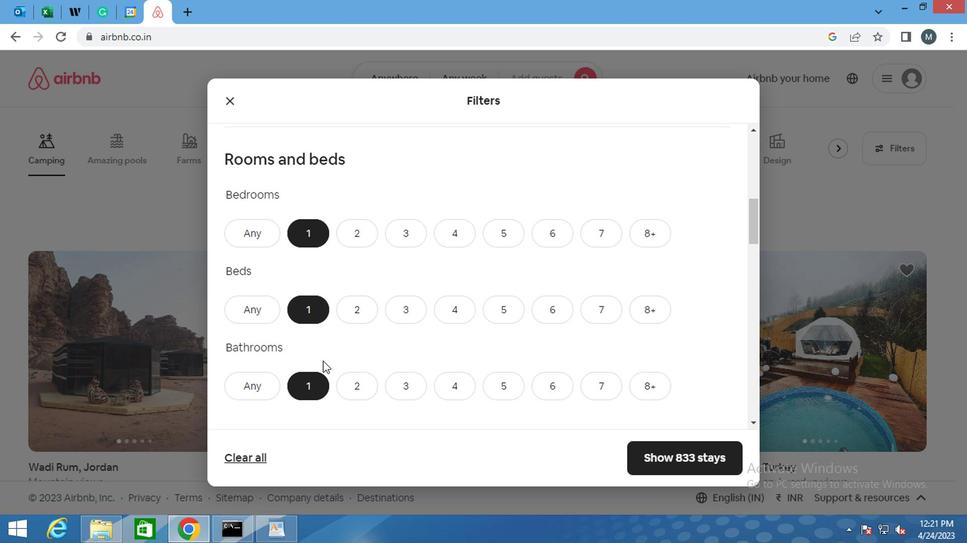 
Action: Mouse scrolled (336, 337) with delta (0, 0)
Screenshot: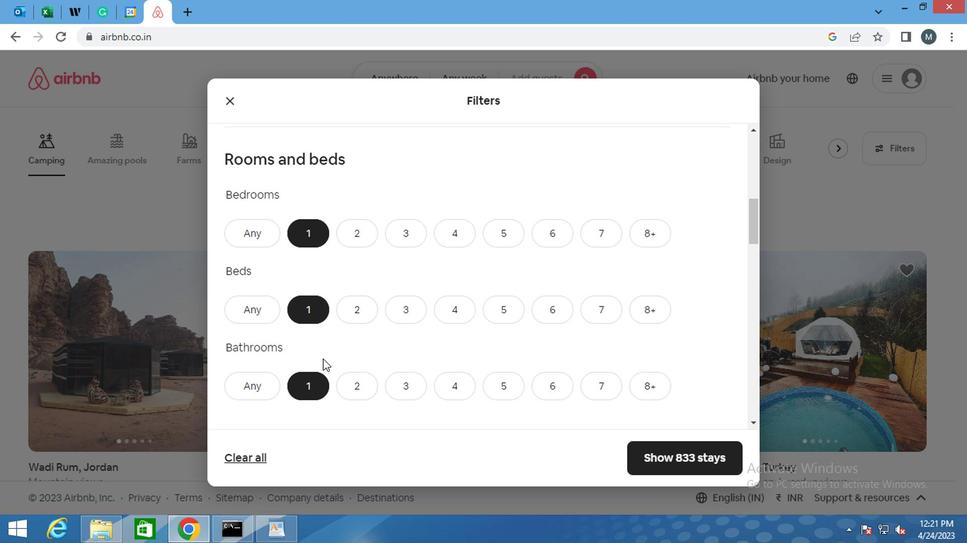 
Action: Mouse moved to (337, 338)
Screenshot: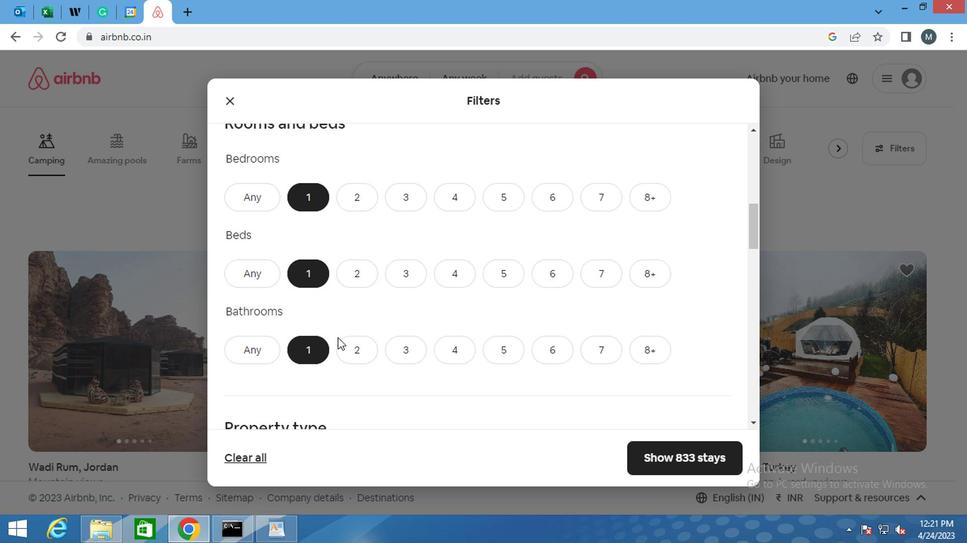 
Action: Mouse scrolled (337, 337) with delta (0, 0)
Screenshot: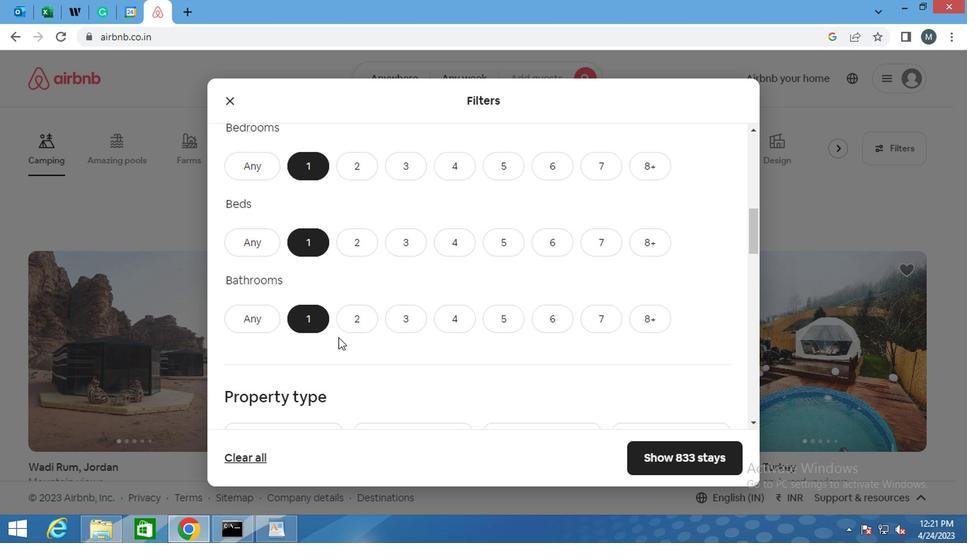 
Action: Mouse moved to (337, 341)
Screenshot: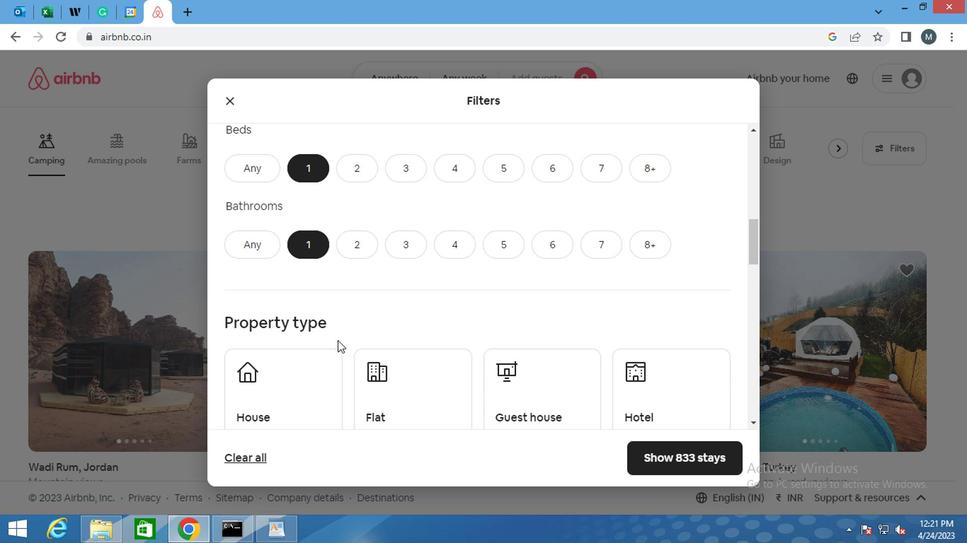 
Action: Mouse scrolled (337, 340) with delta (0, -1)
Screenshot: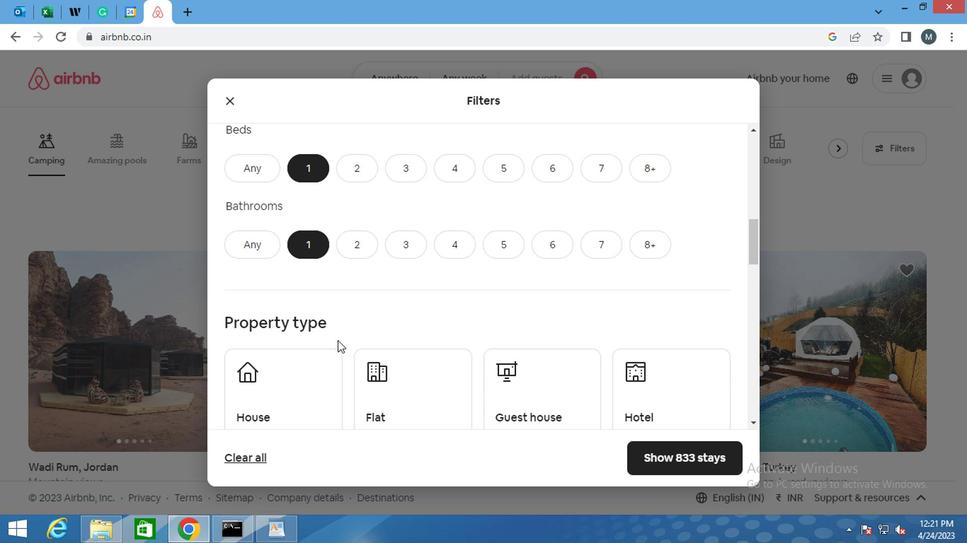 
Action: Mouse scrolled (337, 340) with delta (0, -1)
Screenshot: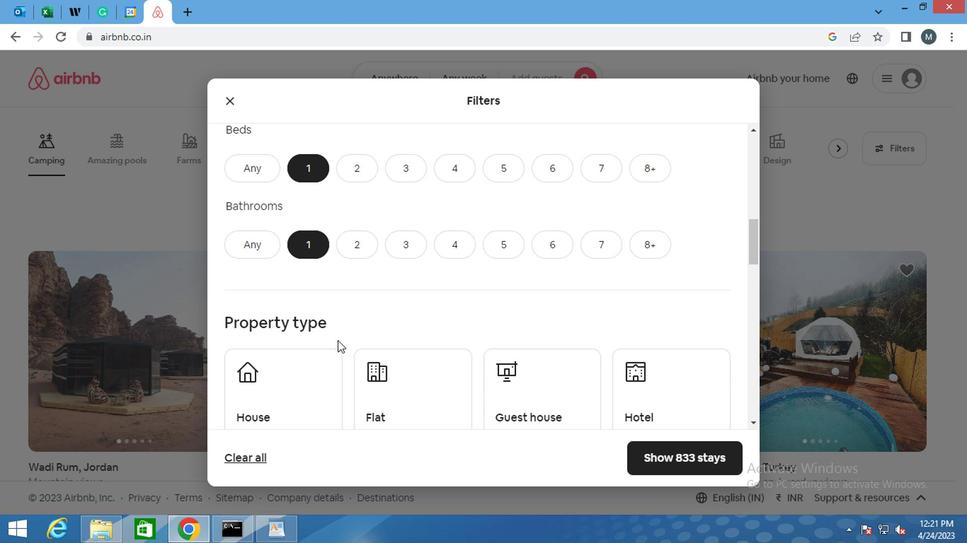 
Action: Mouse moved to (281, 276)
Screenshot: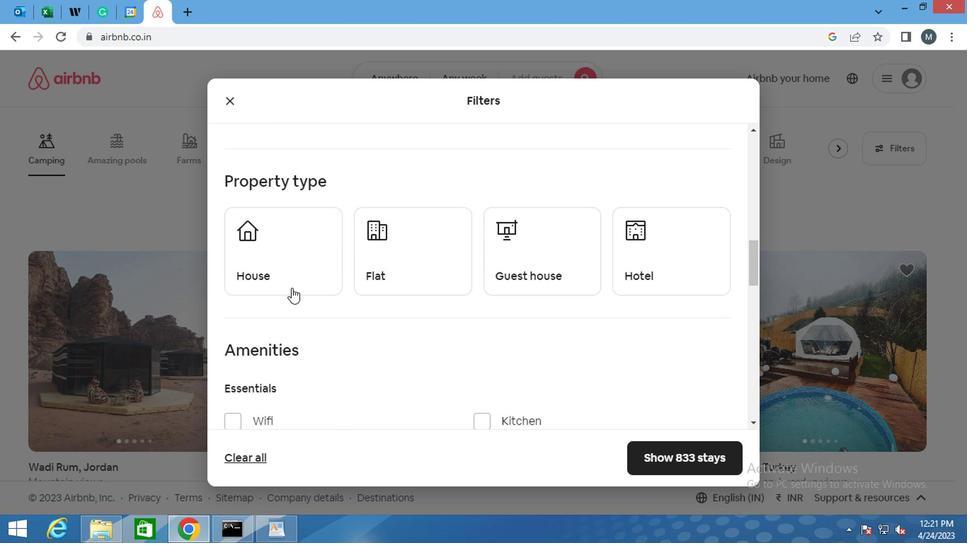 
Action: Mouse pressed left at (281, 276)
Screenshot: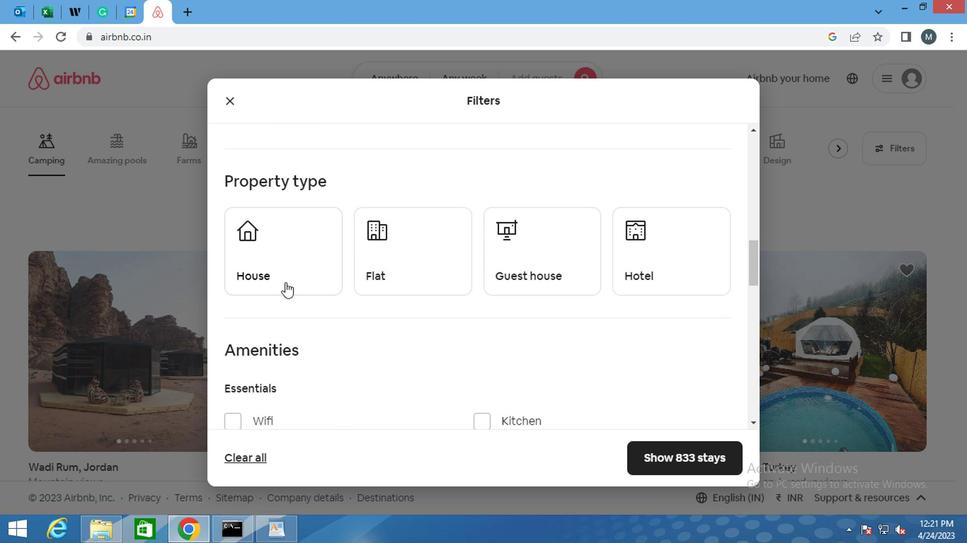 
Action: Mouse moved to (431, 281)
Screenshot: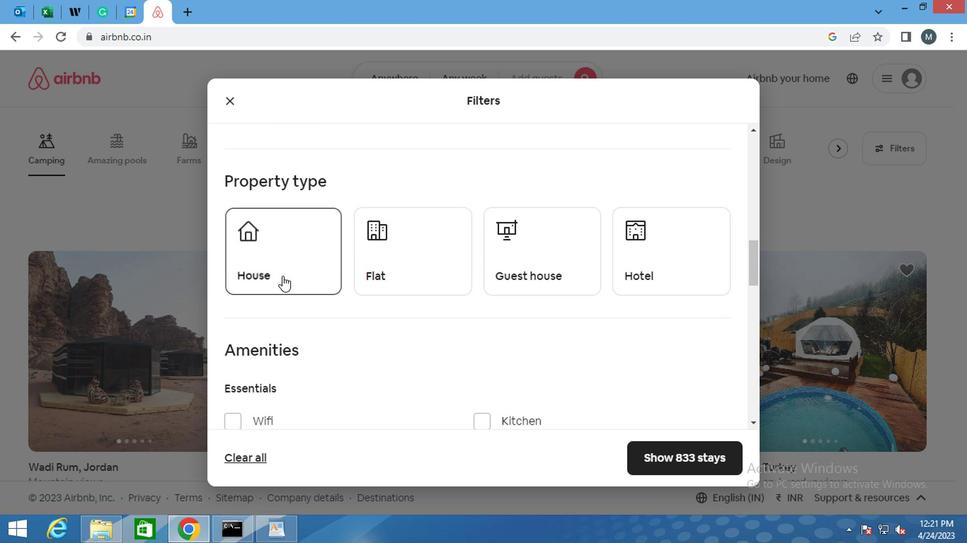 
Action: Mouse pressed left at (431, 281)
Screenshot: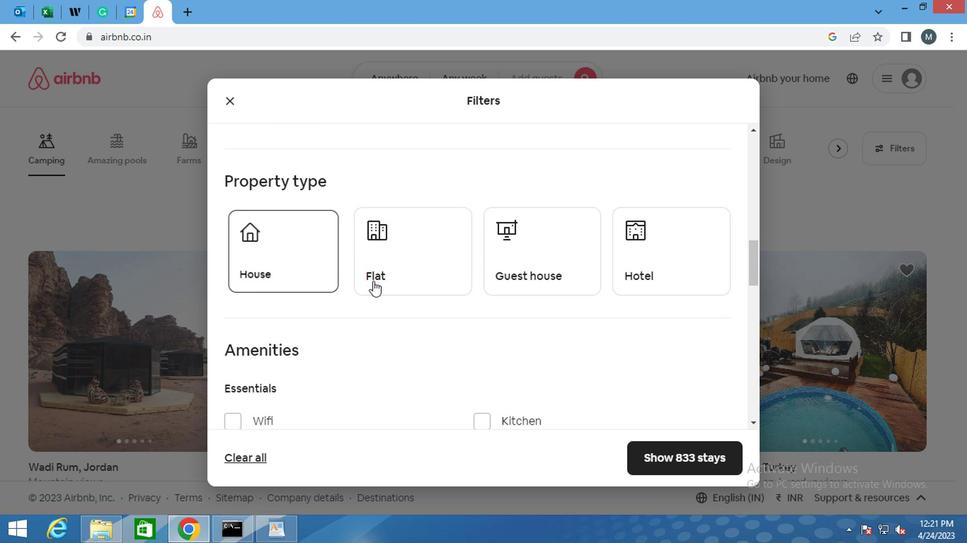 
Action: Mouse moved to (490, 277)
Screenshot: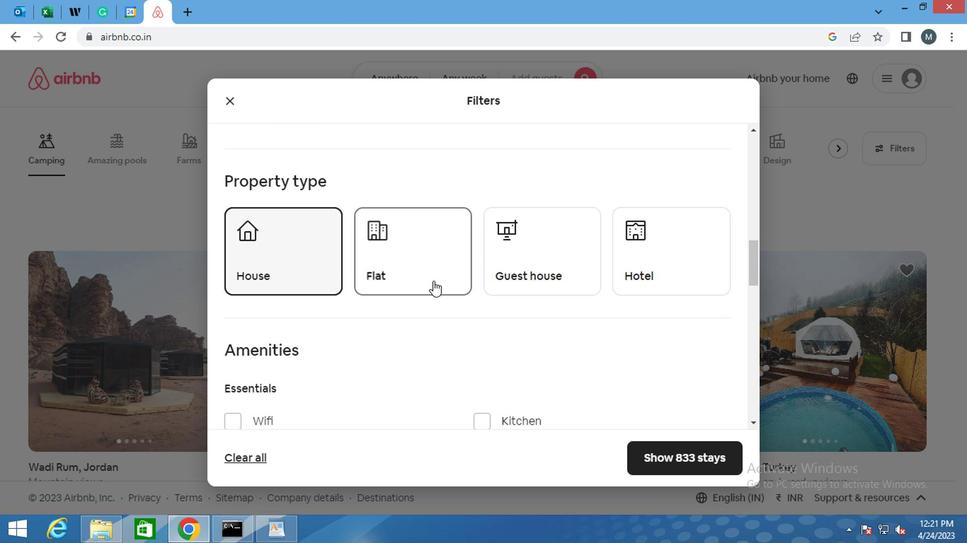 
Action: Mouse pressed left at (490, 277)
Screenshot: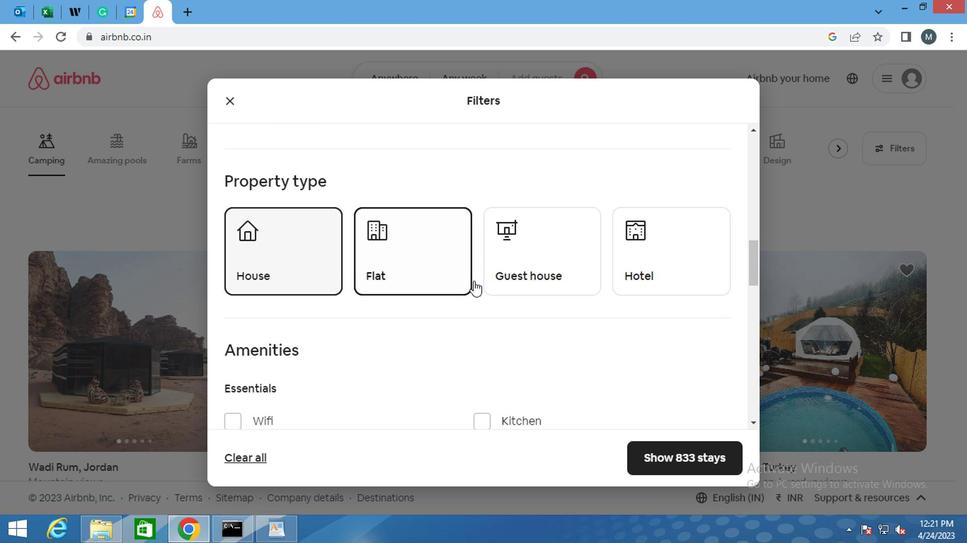 
Action: Mouse moved to (671, 281)
Screenshot: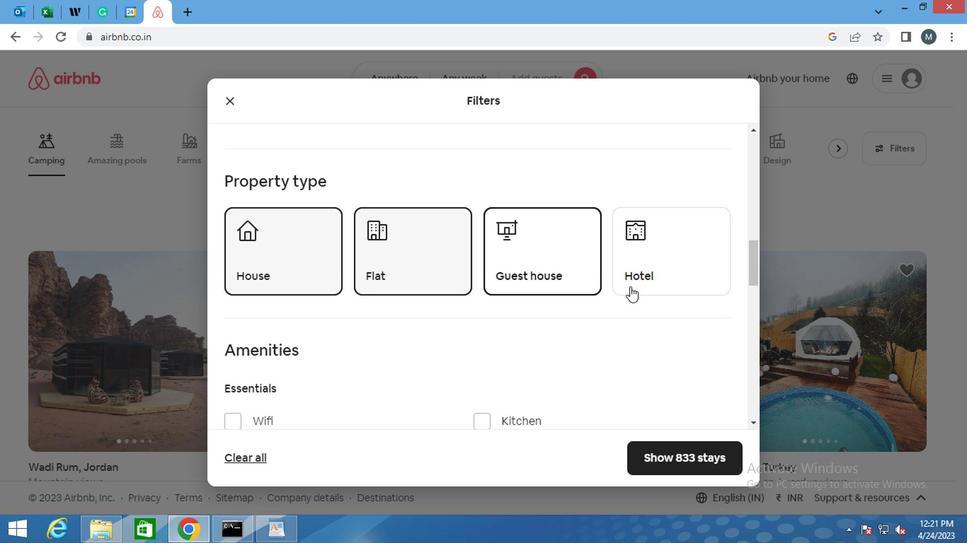 
Action: Mouse pressed left at (671, 281)
Screenshot: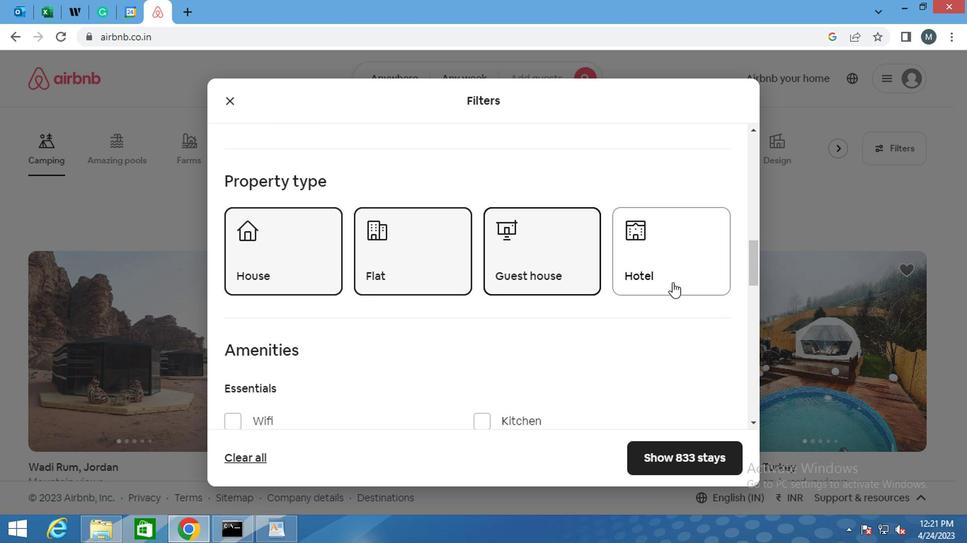
Action: Mouse moved to (513, 265)
Screenshot: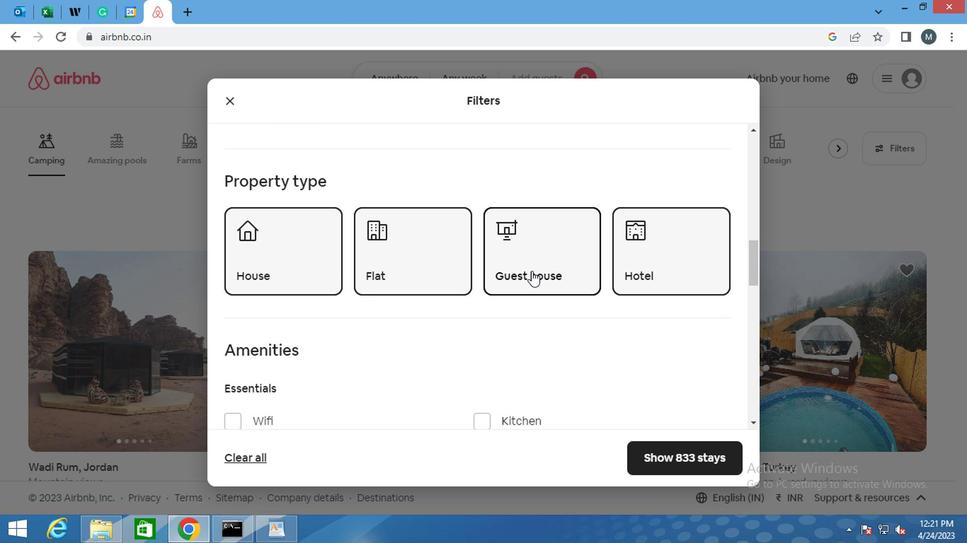 
Action: Mouse scrolled (513, 265) with delta (0, 0)
Screenshot: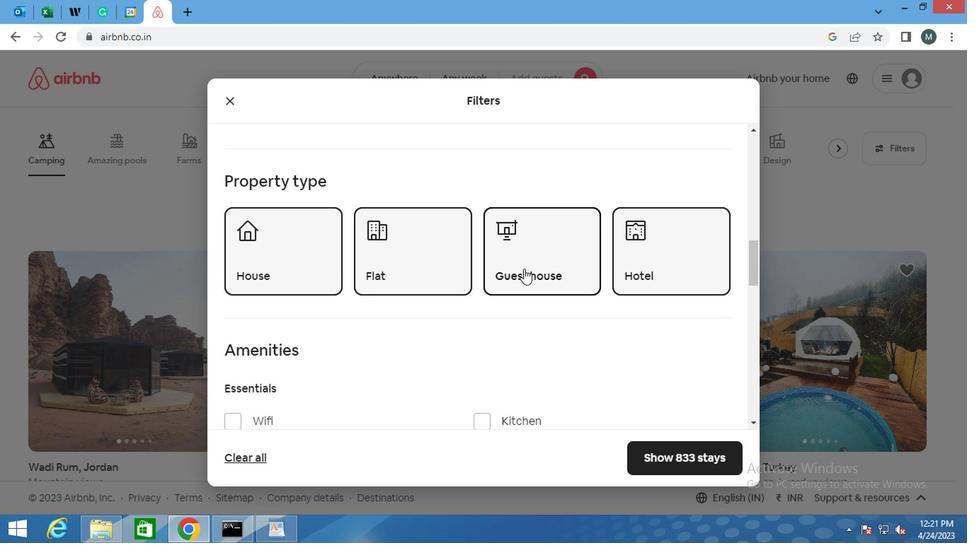 
Action: Mouse scrolled (513, 265) with delta (0, 0)
Screenshot: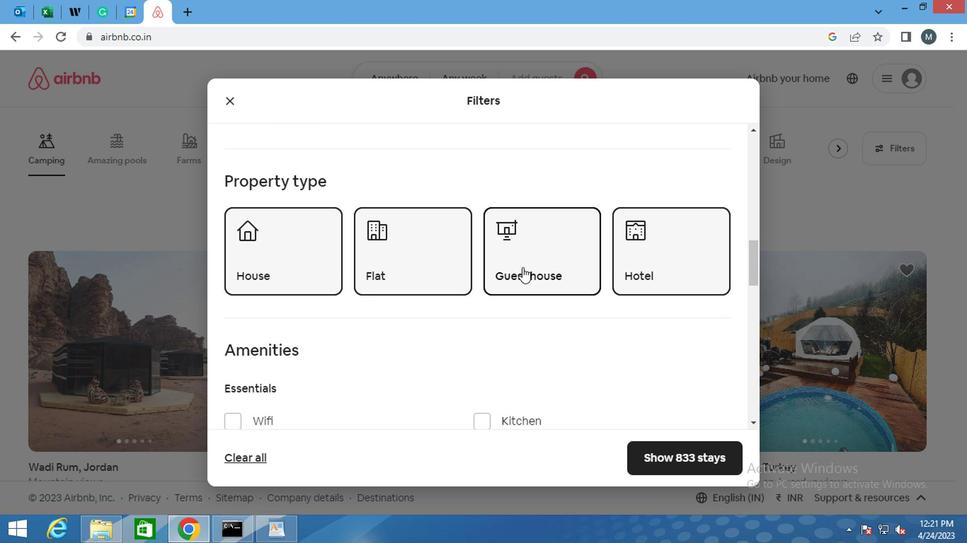
Action: Mouse moved to (465, 270)
Screenshot: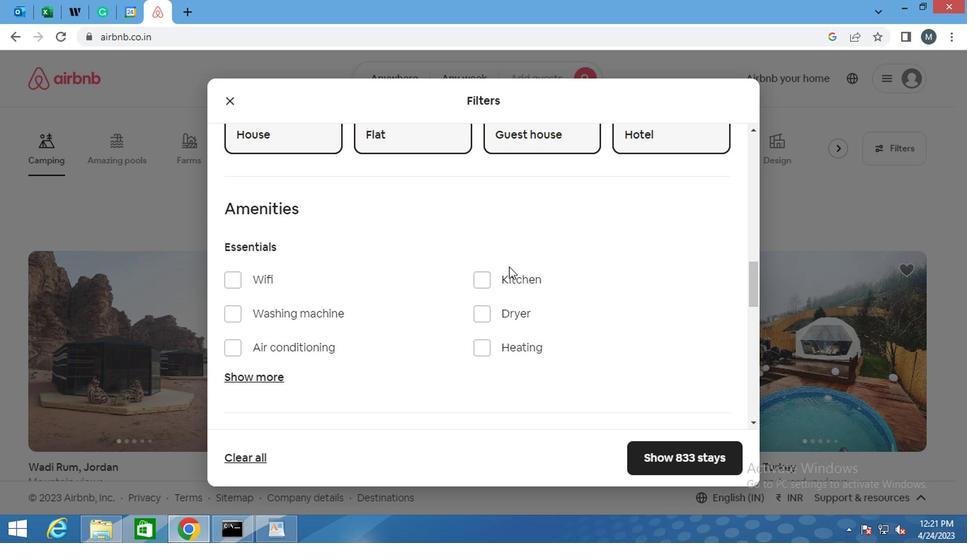 
Action: Mouse scrolled (465, 270) with delta (0, 0)
Screenshot: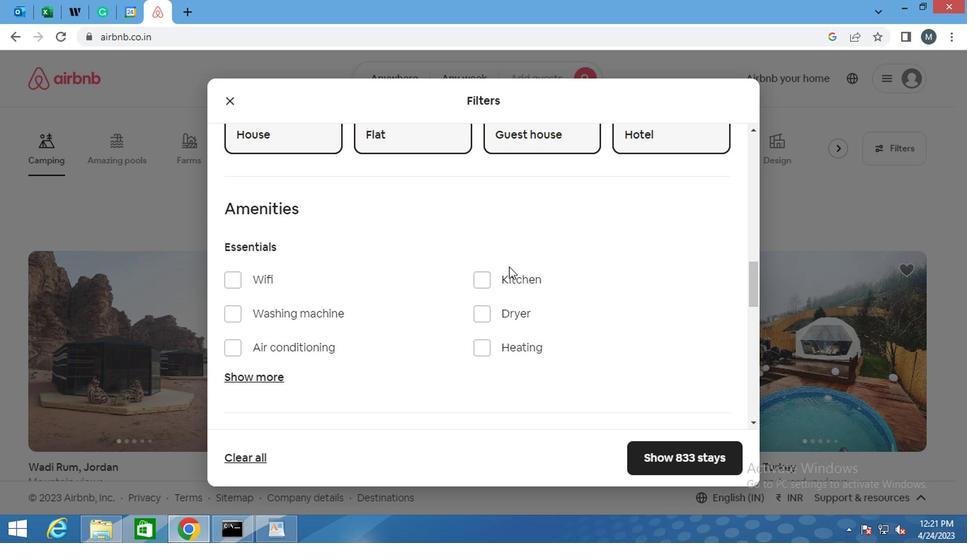 
Action: Mouse moved to (234, 242)
Screenshot: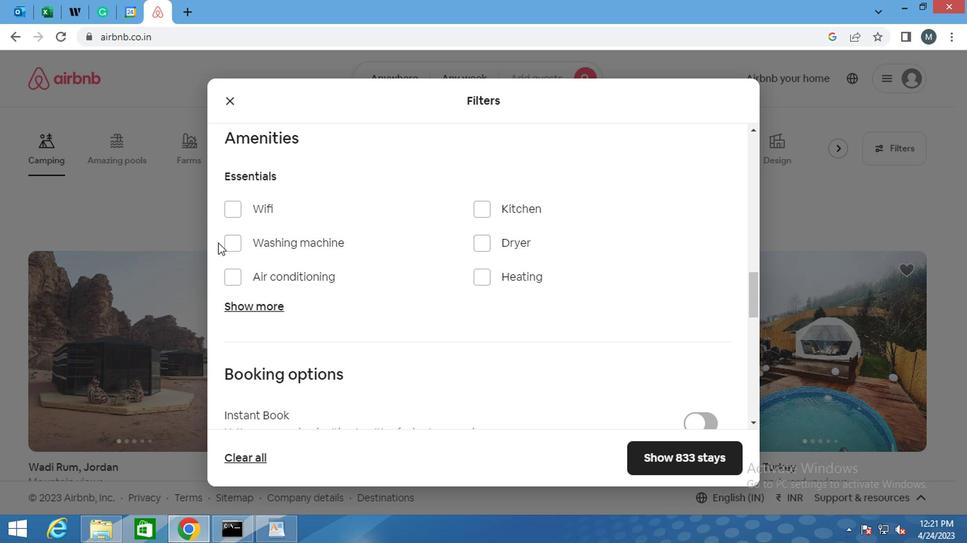 
Action: Mouse pressed left at (234, 242)
Screenshot: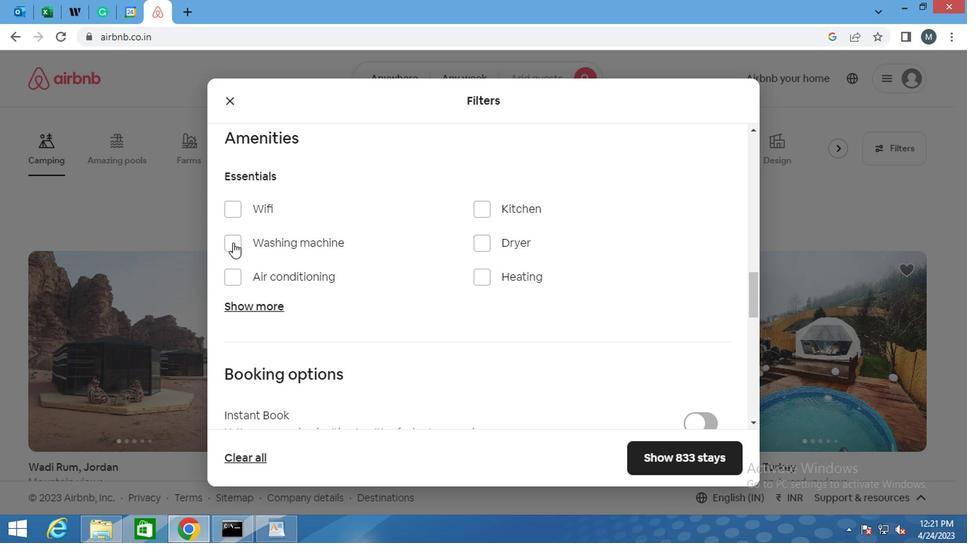 
Action: Mouse moved to (298, 230)
Screenshot: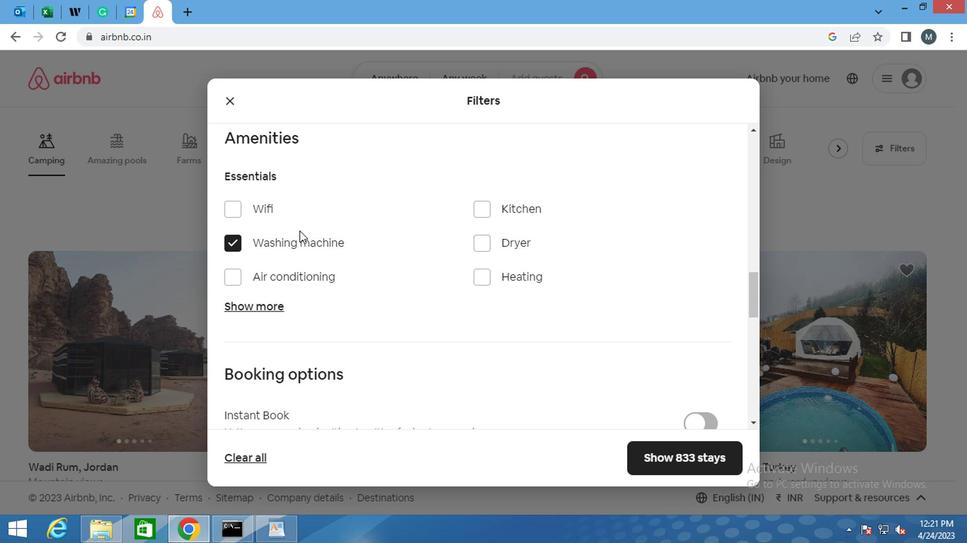 
Action: Mouse scrolled (298, 229) with delta (0, -1)
Screenshot: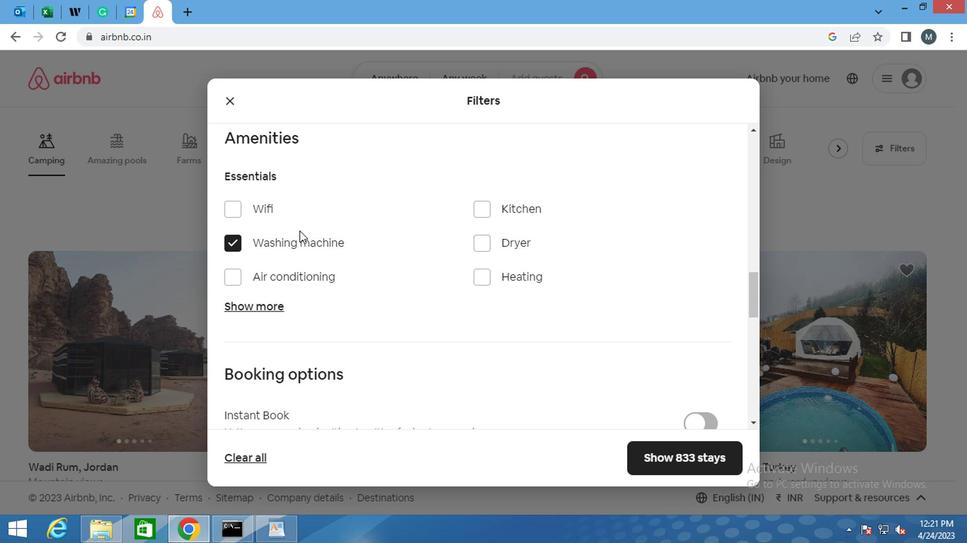 
Action: Mouse scrolled (298, 229) with delta (0, -1)
Screenshot: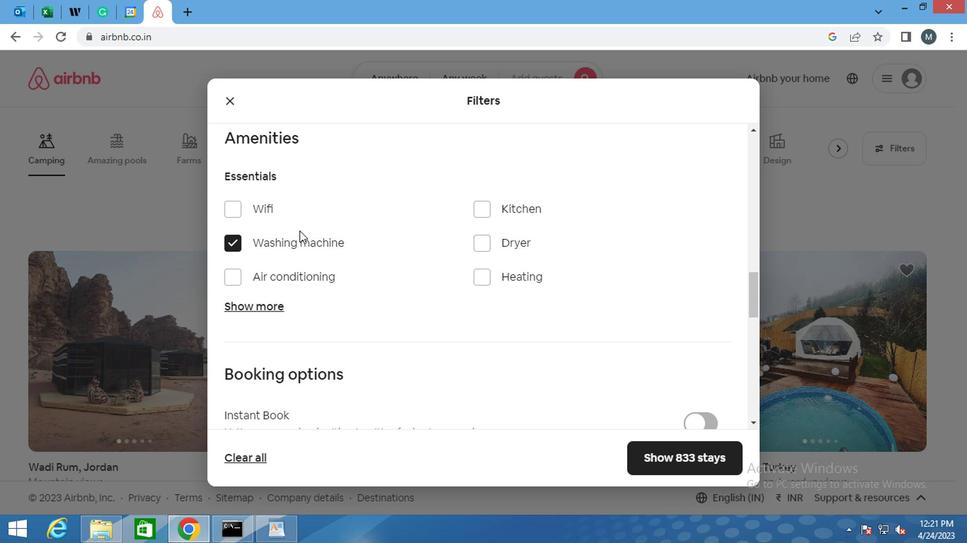 
Action: Mouse moved to (298, 230)
Screenshot: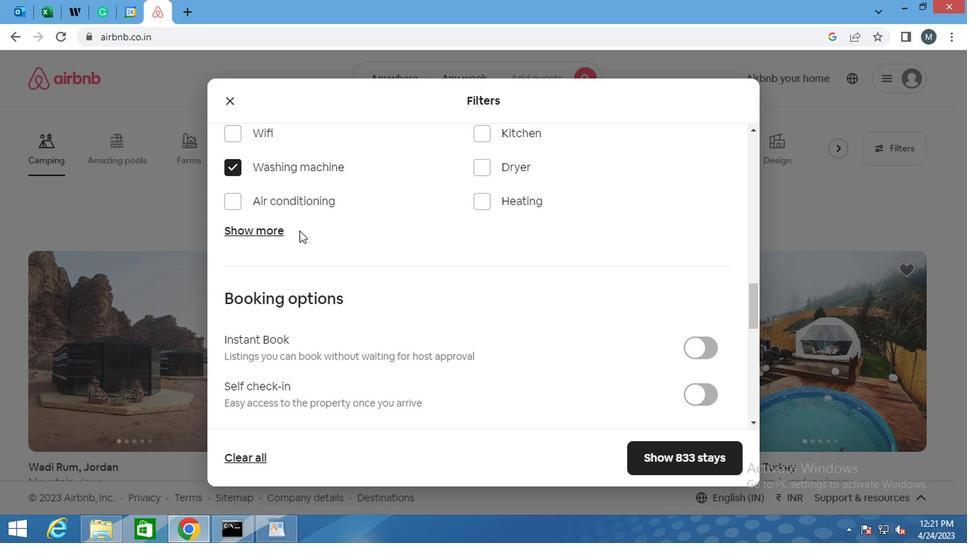 
Action: Mouse scrolled (298, 229) with delta (0, -1)
Screenshot: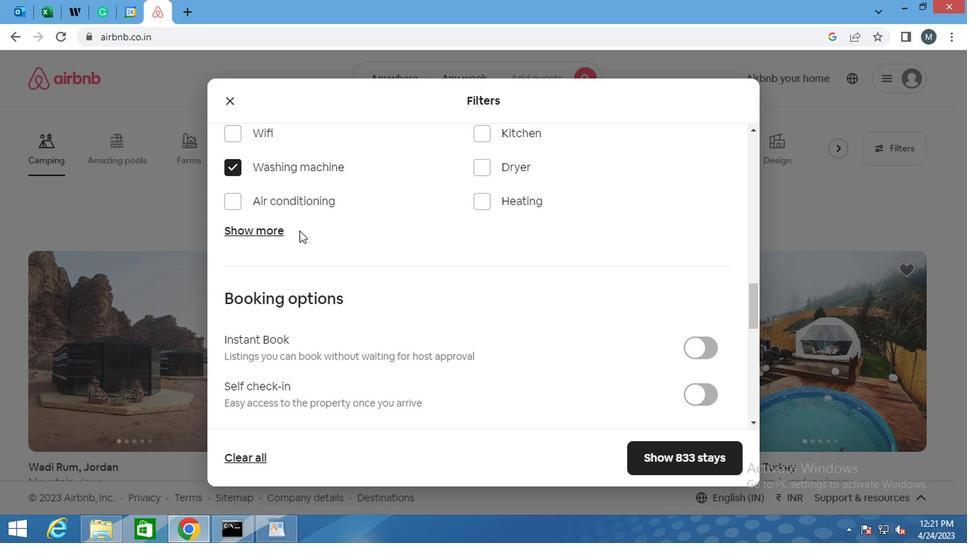 
Action: Mouse moved to (704, 260)
Screenshot: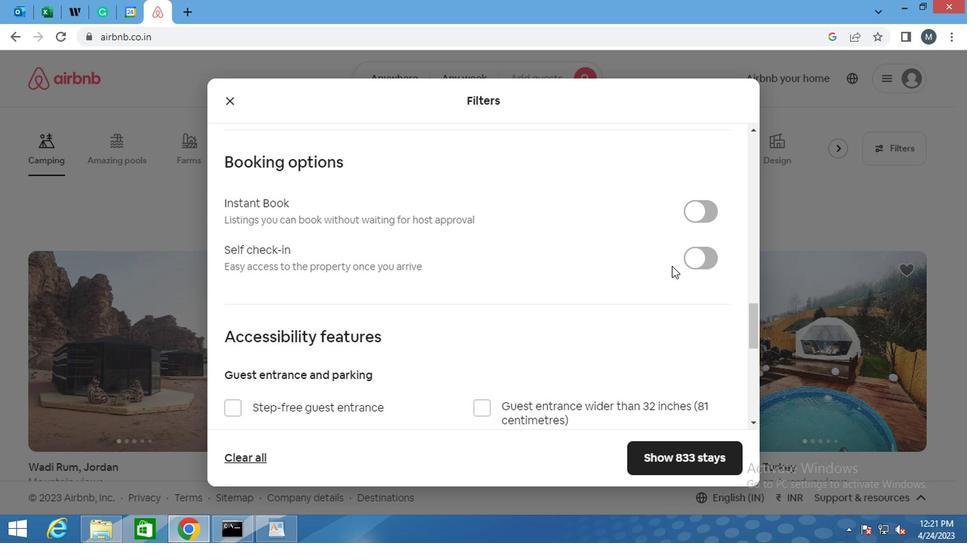 
Action: Mouse pressed left at (704, 260)
Screenshot: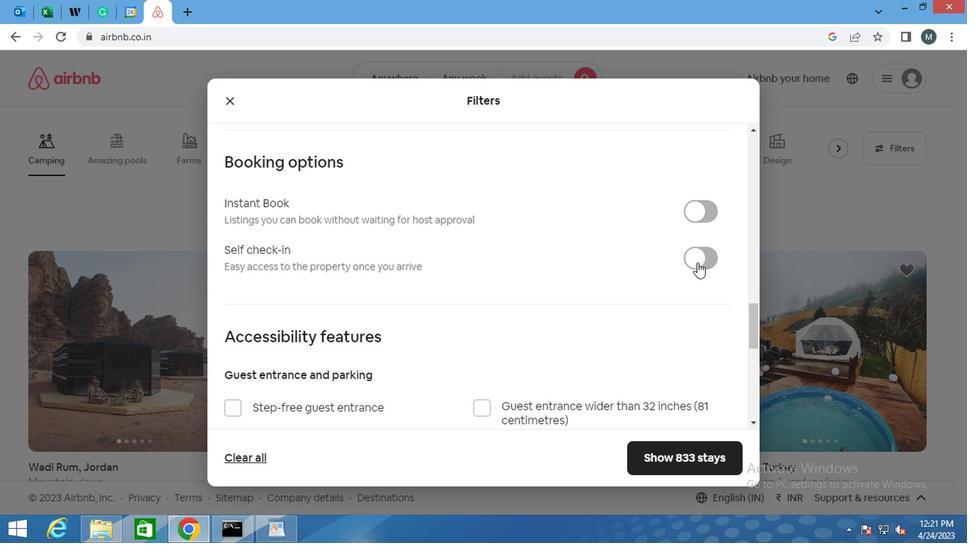 
Action: Mouse moved to (455, 254)
Screenshot: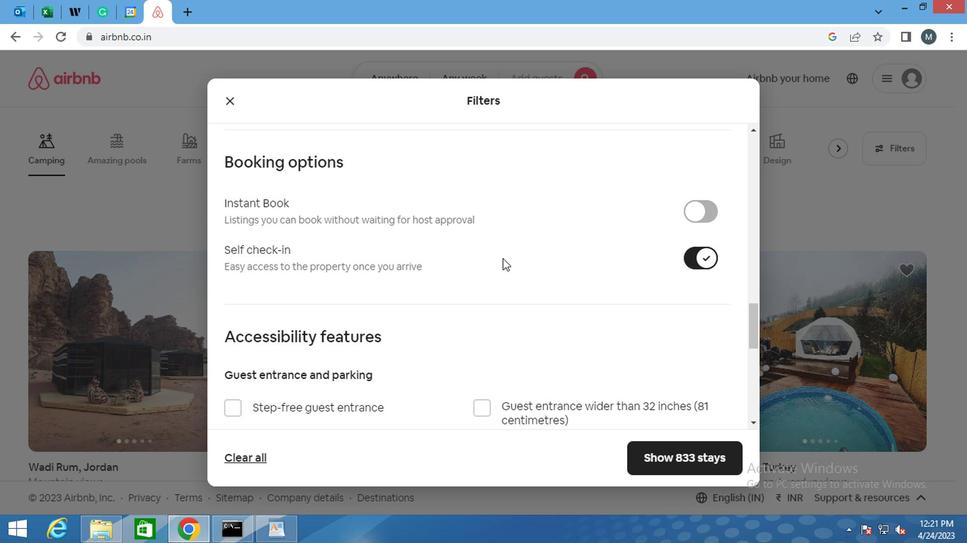 
Action: Mouse scrolled (455, 253) with delta (0, 0)
Screenshot: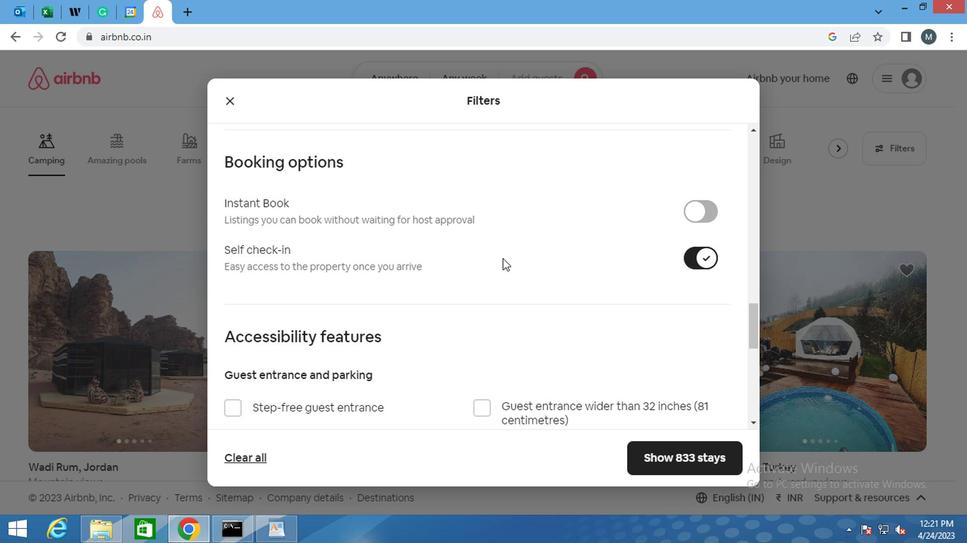 
Action: Mouse scrolled (455, 253) with delta (0, 0)
Screenshot: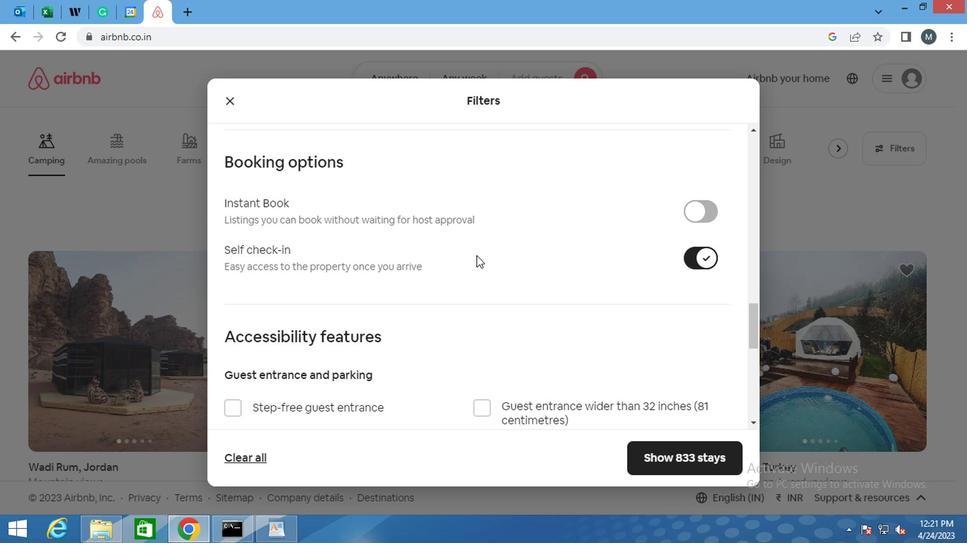 
Action: Mouse moved to (445, 254)
Screenshot: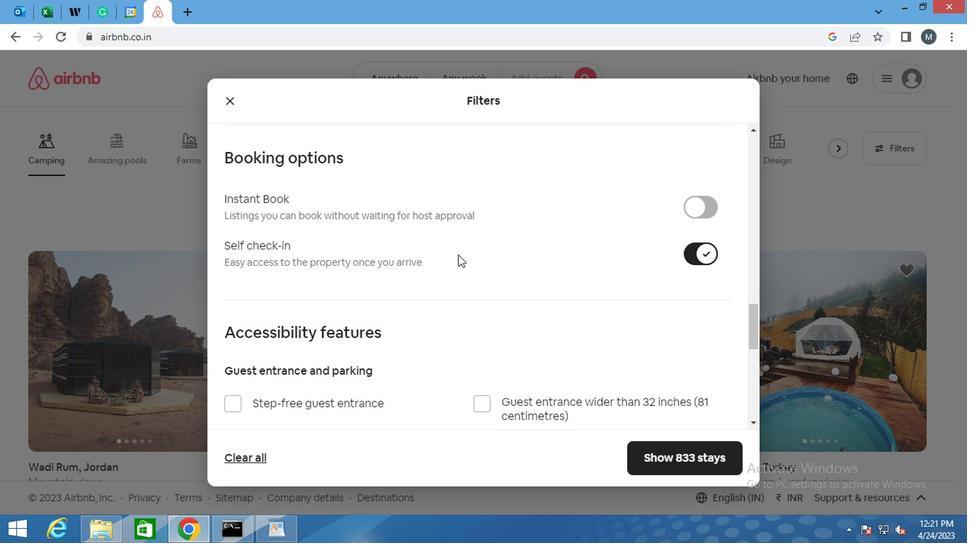 
Action: Mouse scrolled (445, 253) with delta (0, 0)
Screenshot: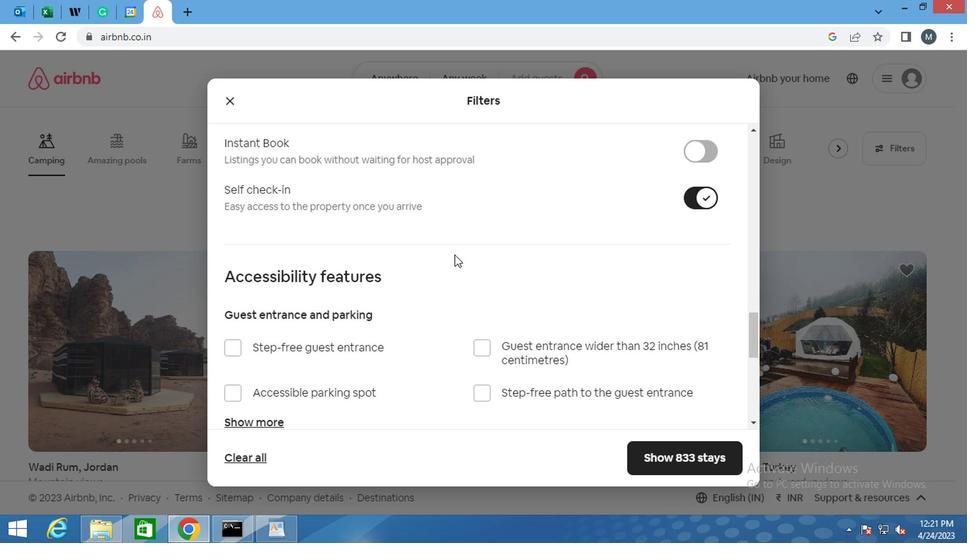 
Action: Mouse moved to (246, 279)
Screenshot: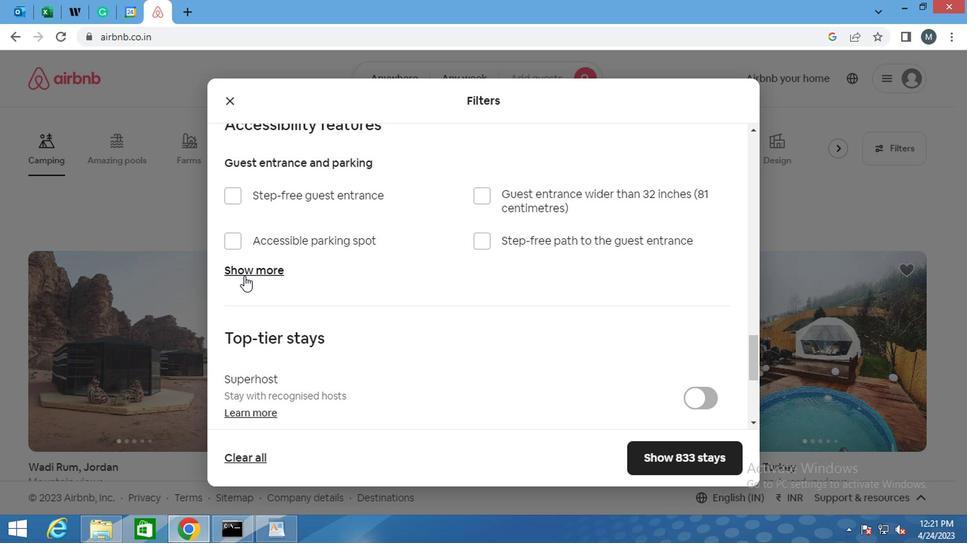 
Action: Mouse scrolled (246, 279) with delta (0, 0)
Screenshot: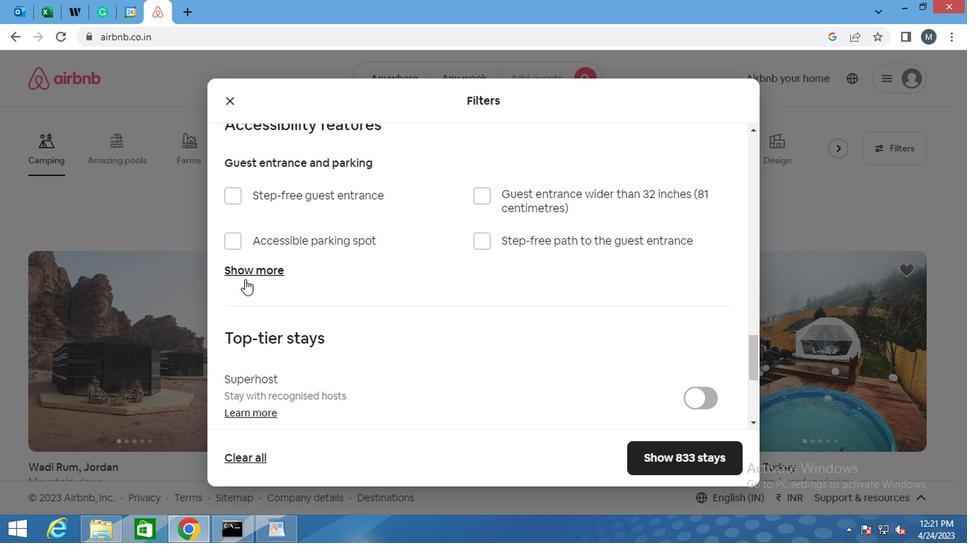 
Action: Mouse moved to (247, 281)
Screenshot: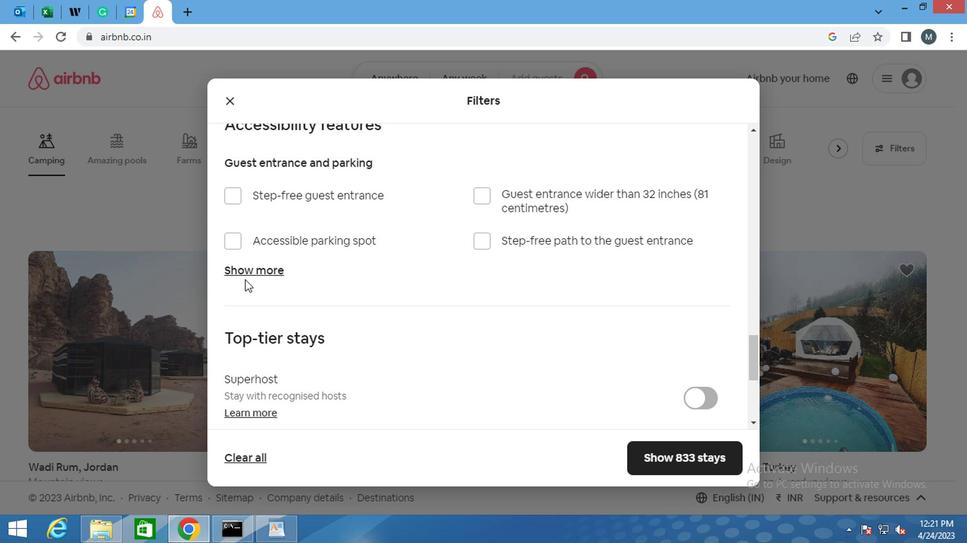 
Action: Mouse scrolled (247, 281) with delta (0, 0)
Screenshot: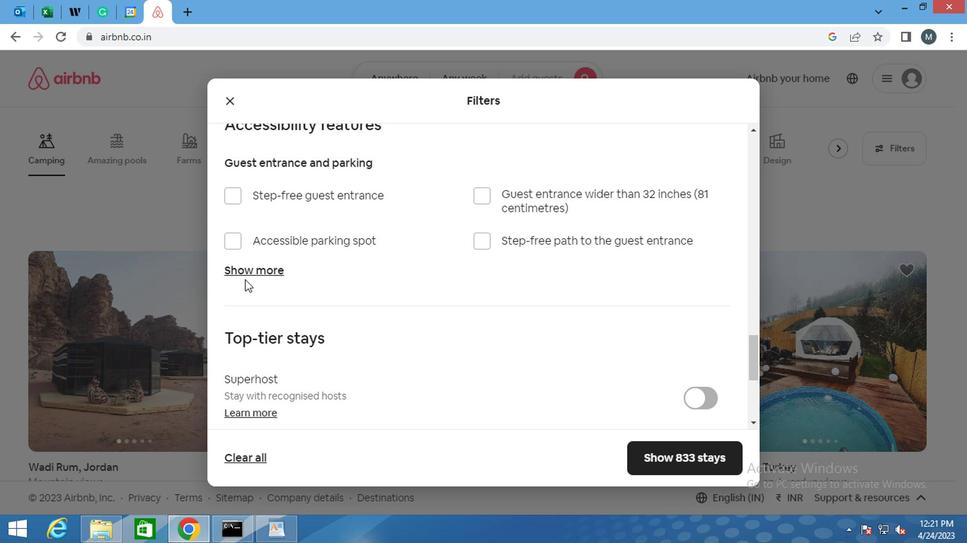 
Action: Mouse moved to (270, 345)
Screenshot: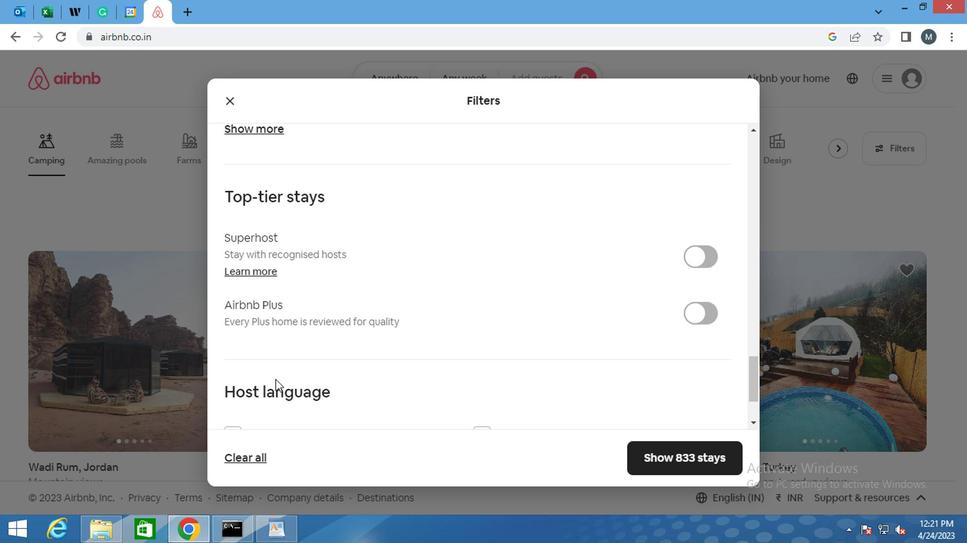 
Action: Mouse scrolled (270, 345) with delta (0, 0)
Screenshot: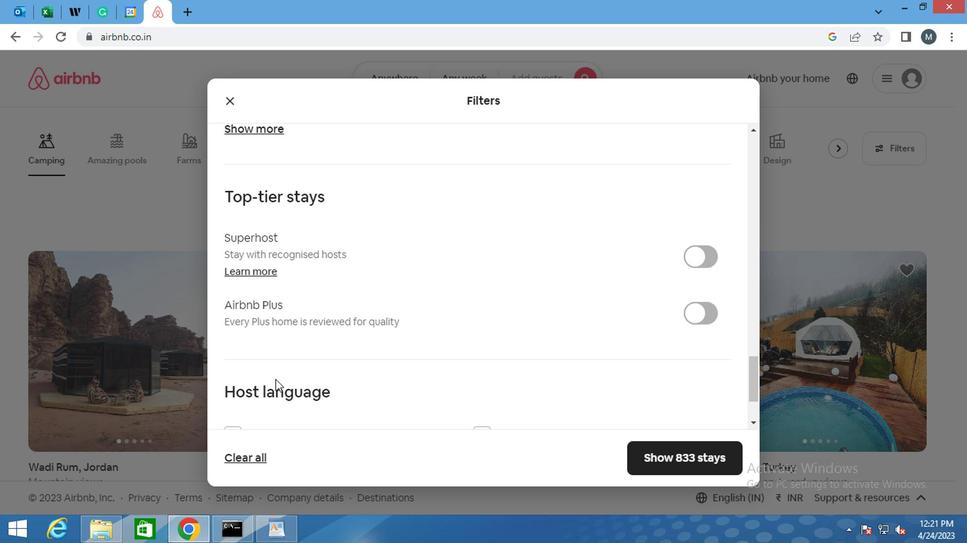 
Action: Mouse scrolled (270, 345) with delta (0, 0)
Screenshot: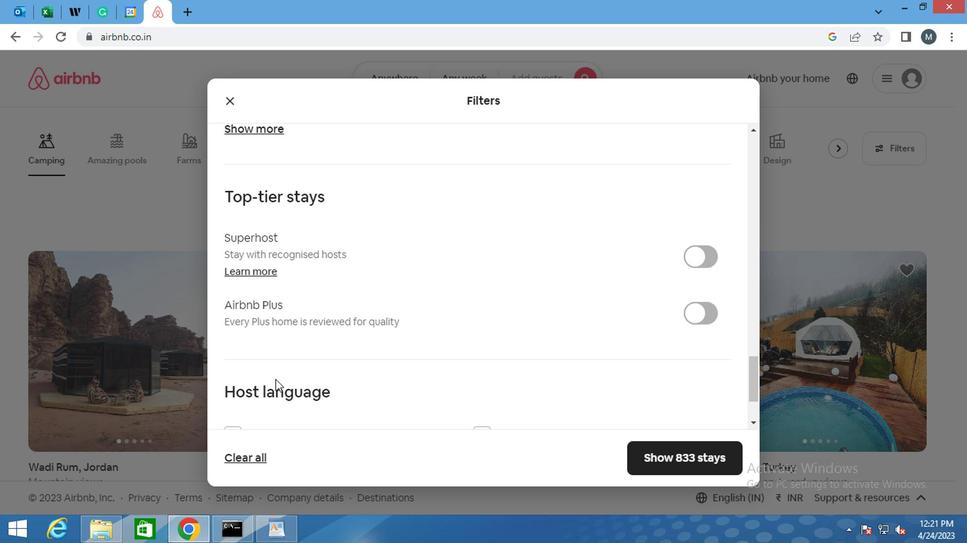 
Action: Mouse moved to (263, 397)
Screenshot: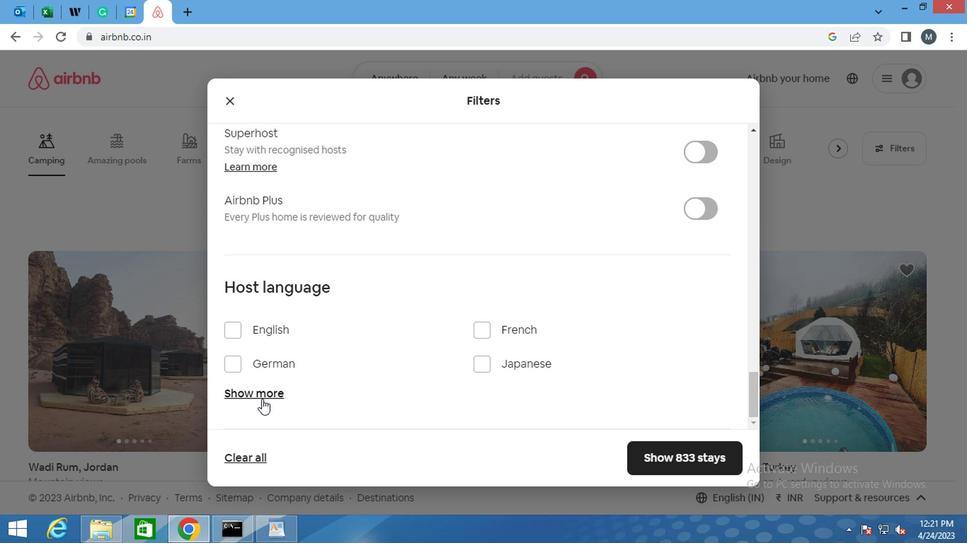 
Action: Mouse pressed left at (263, 397)
Screenshot: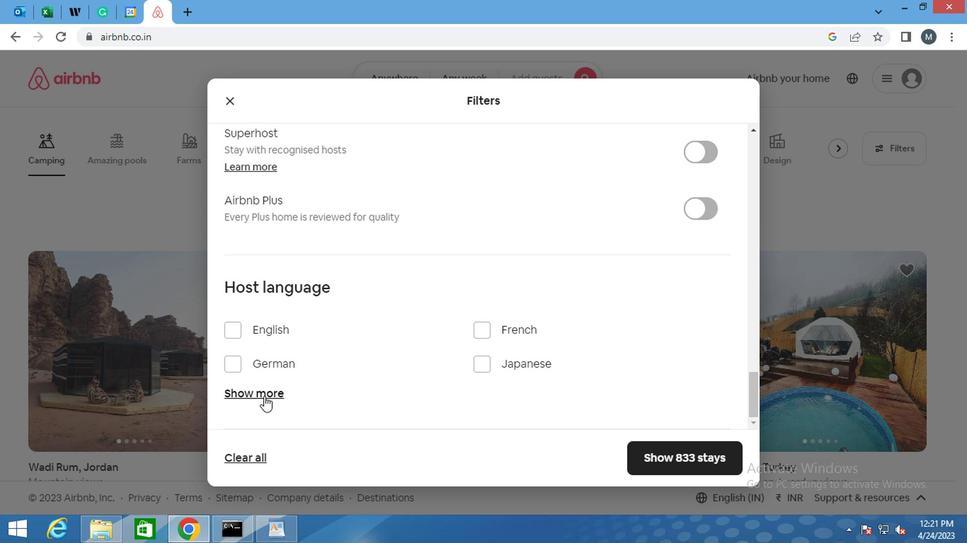 
Action: Mouse moved to (302, 359)
Screenshot: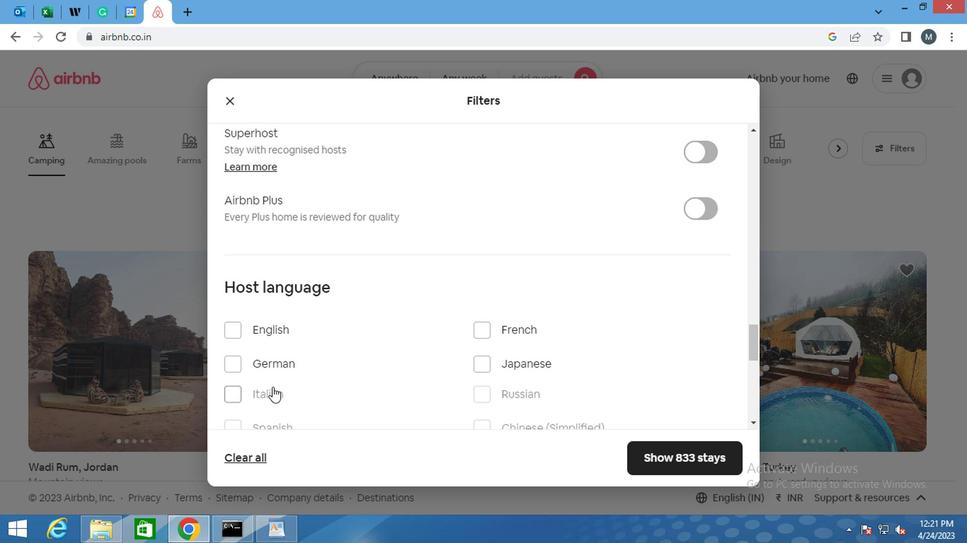 
Action: Mouse scrolled (302, 358) with delta (0, 0)
Screenshot: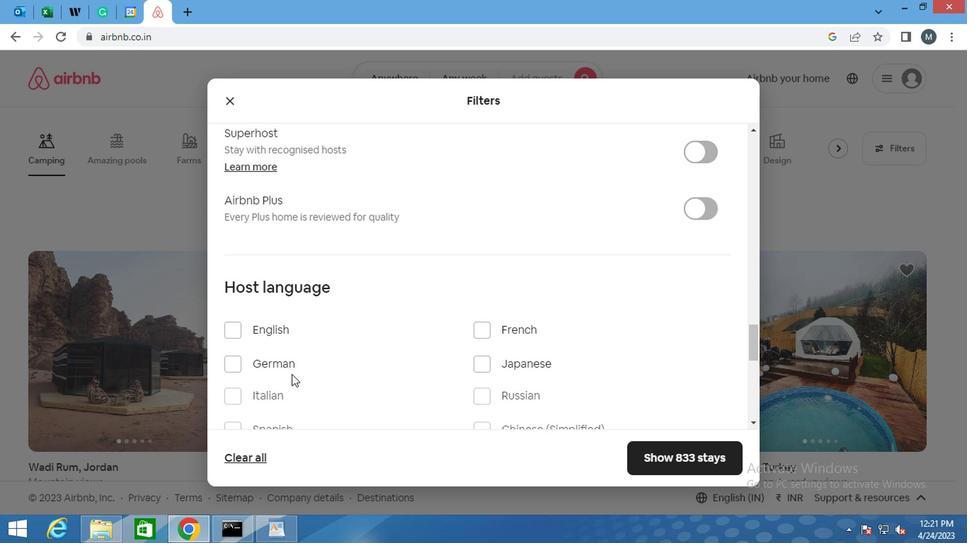 
Action: Mouse scrolled (302, 358) with delta (0, 0)
Screenshot: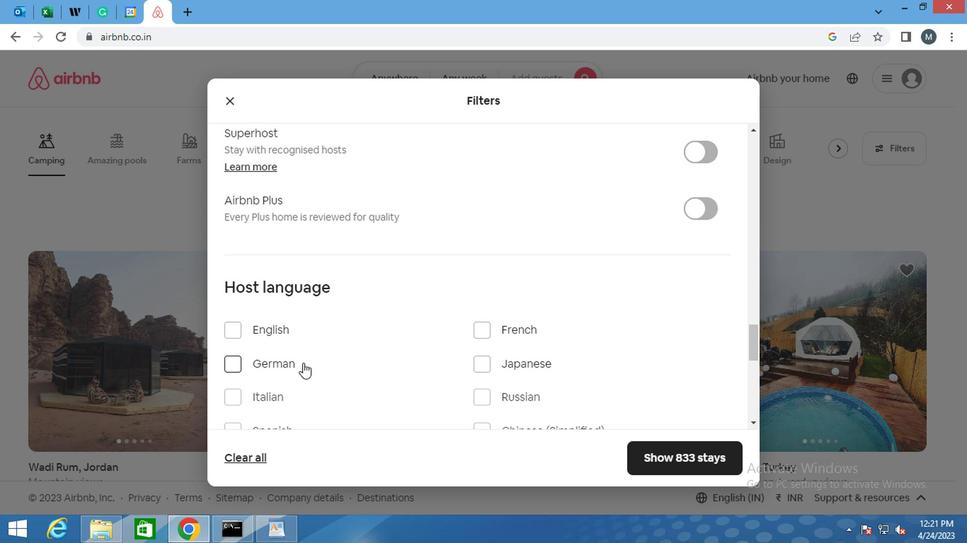 
Action: Mouse moved to (232, 293)
Screenshot: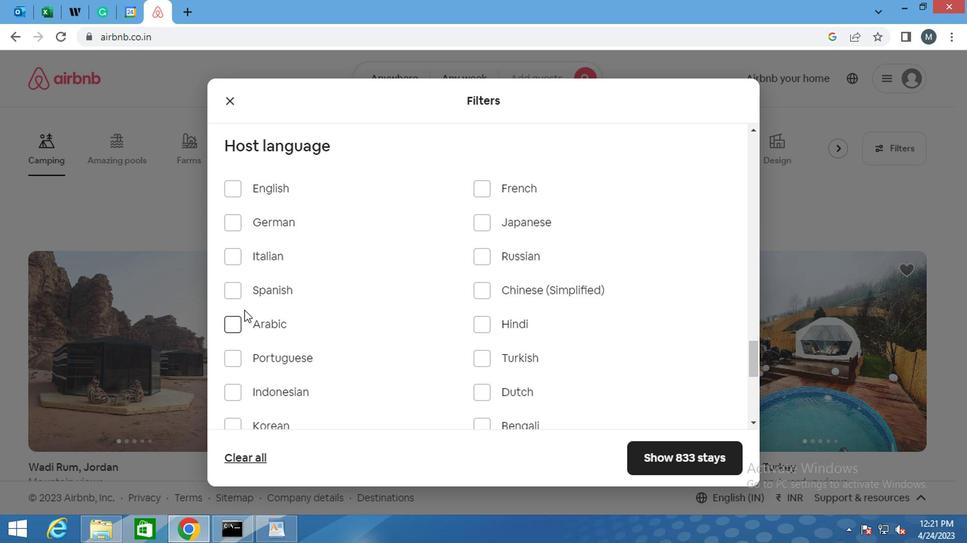 
Action: Mouse pressed left at (232, 293)
Screenshot: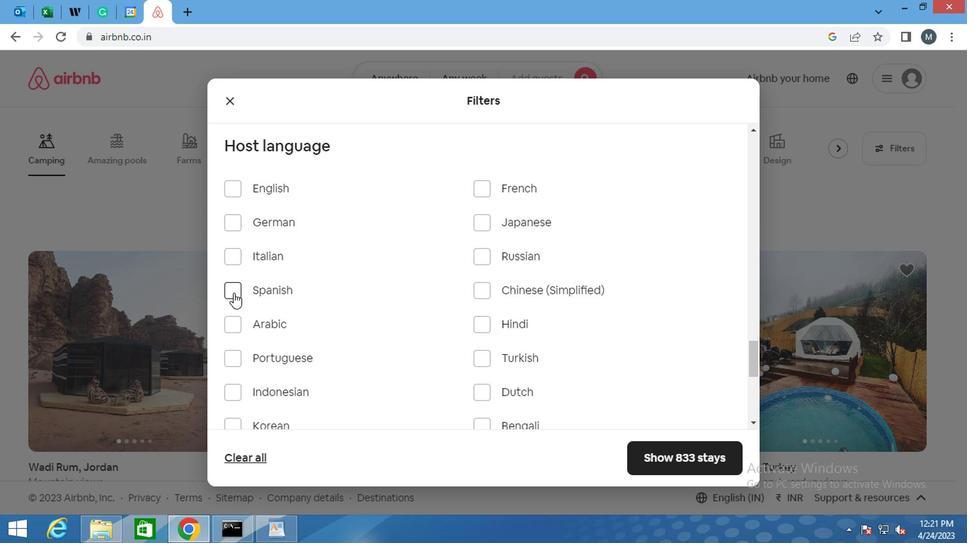 
Action: Mouse moved to (473, 391)
Screenshot: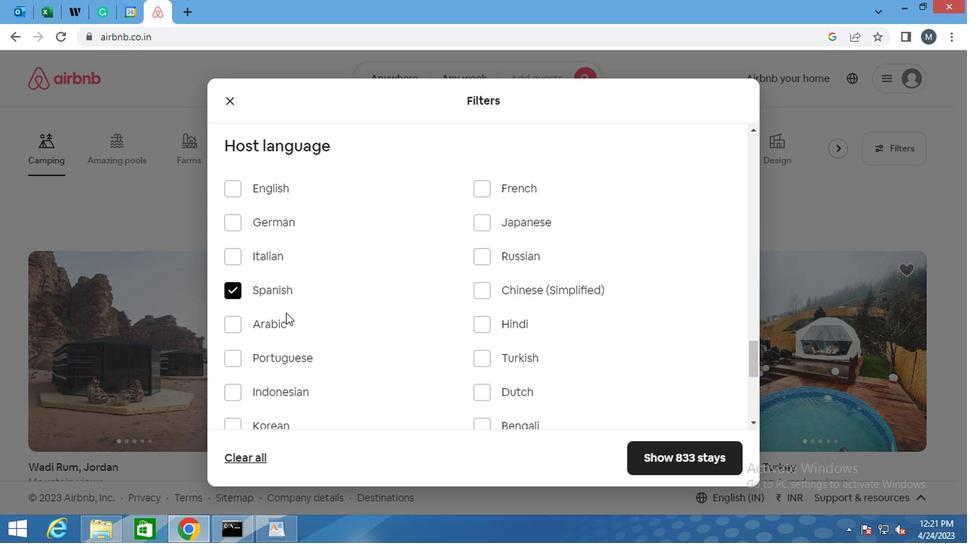 
Action: Mouse scrolled (473, 390) with delta (0, -1)
Screenshot: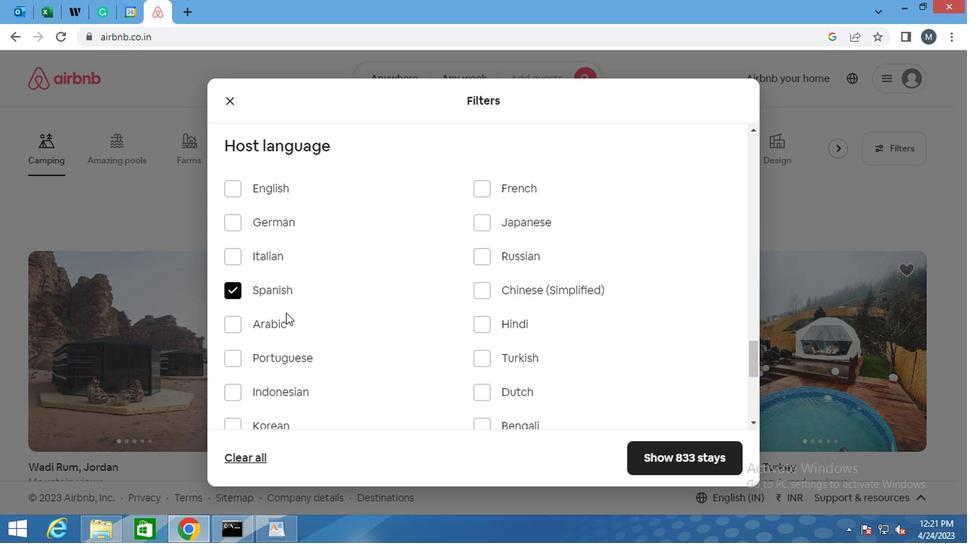 
Action: Mouse moved to (490, 402)
Screenshot: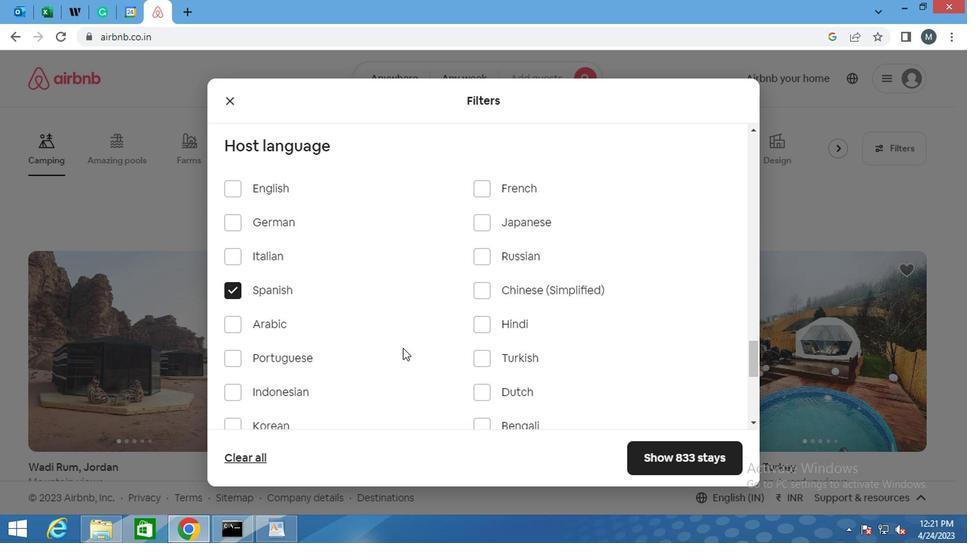
Action: Mouse scrolled (490, 402) with delta (0, 0)
Screenshot: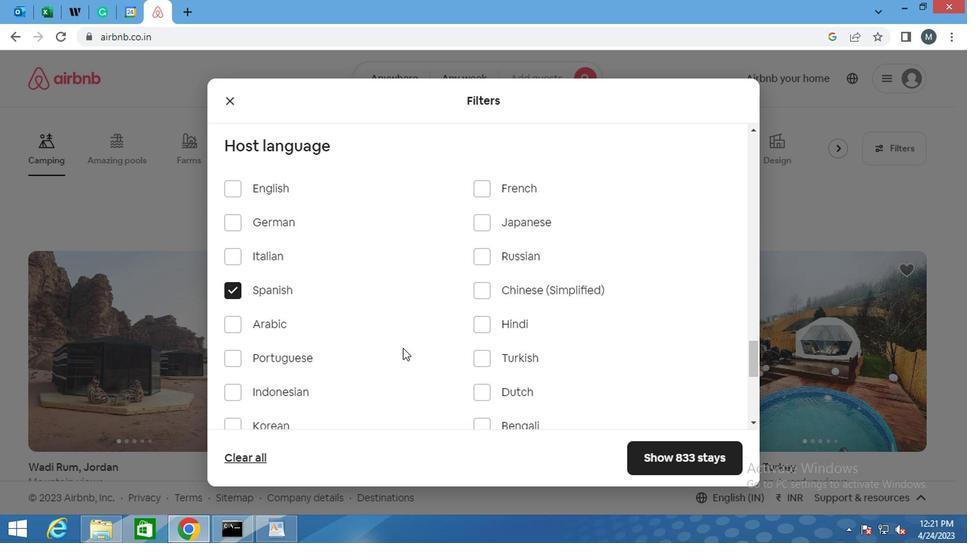 
Action: Mouse moved to (657, 457)
Screenshot: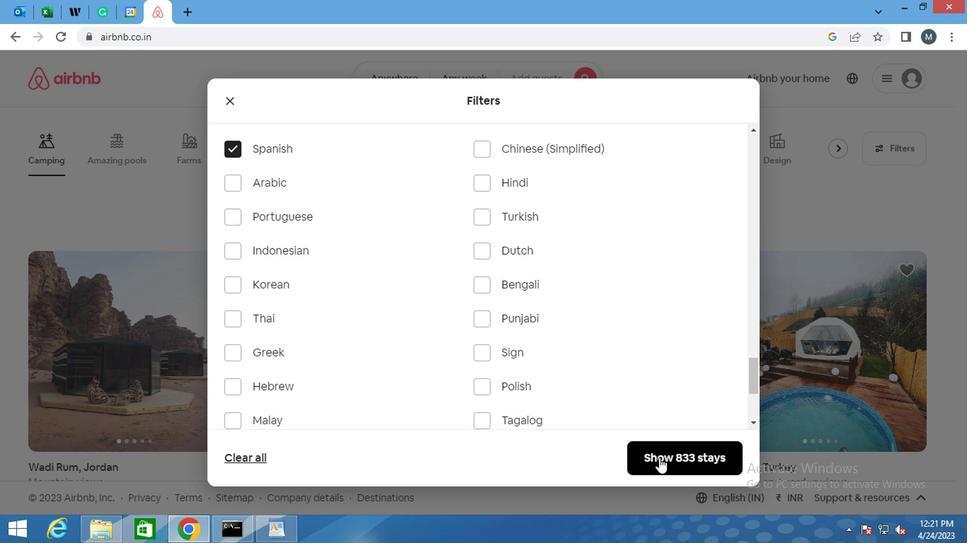 
Action: Mouse pressed left at (657, 457)
Screenshot: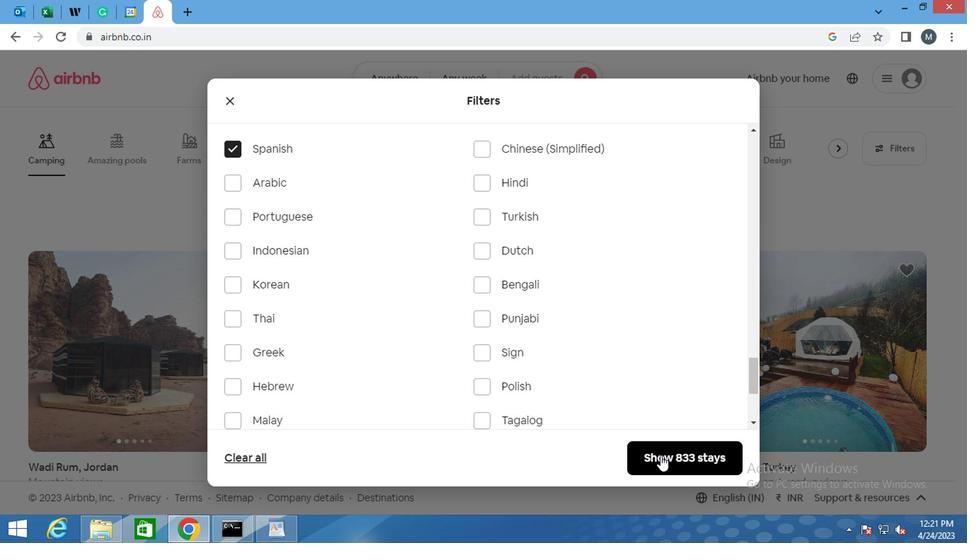 
Action: Mouse moved to (643, 453)
Screenshot: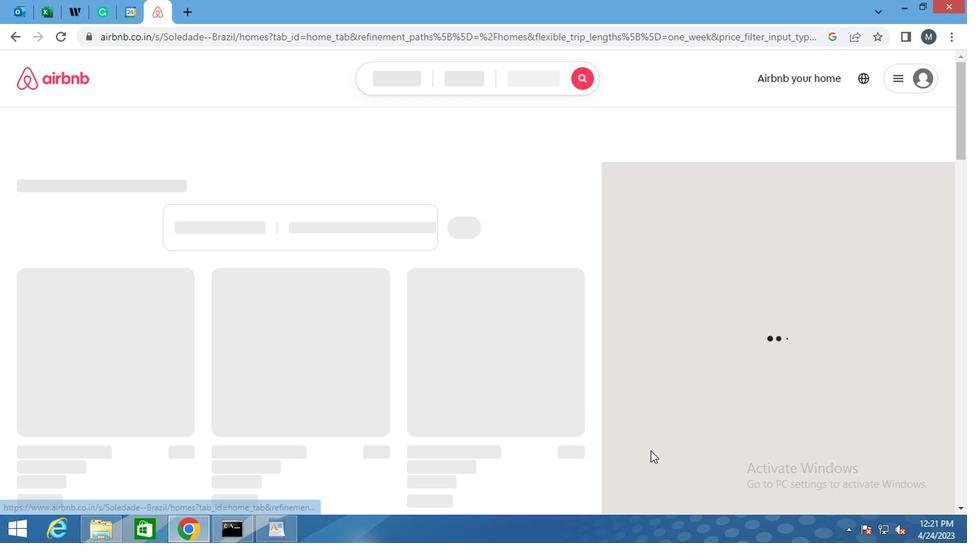
